 Task: Find connections with filter location Köniz with filter topic #jobwith filter profile language German with filter current company Vitra with filter school Thakur Institute of Management Studies and Research with filter industry Family Planning Centers with filter service category Nature Photography with filter keywords title Human Resources
Action: Mouse moved to (525, 78)
Screenshot: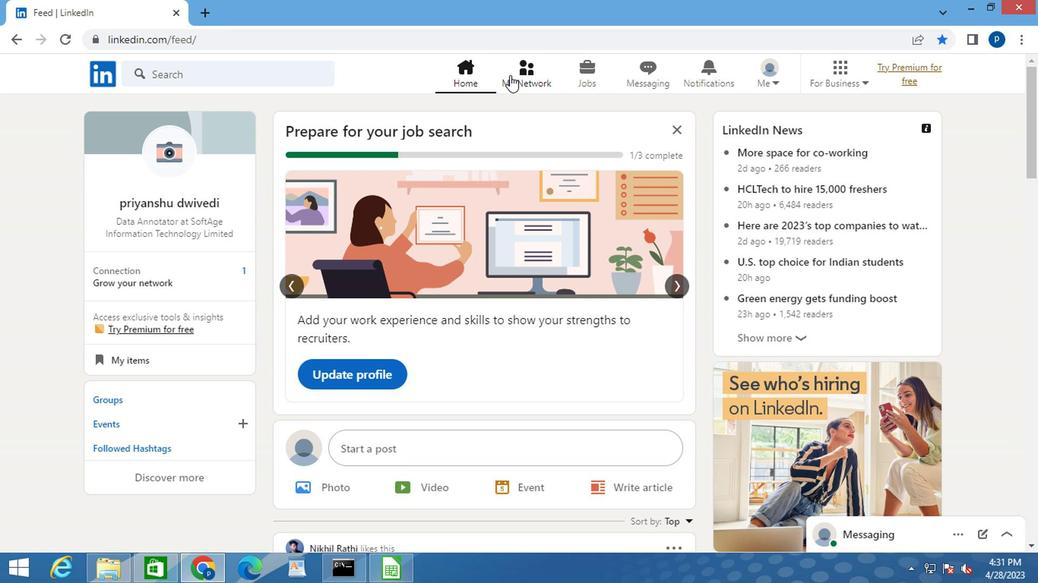 
Action: Mouse pressed left at (525, 78)
Screenshot: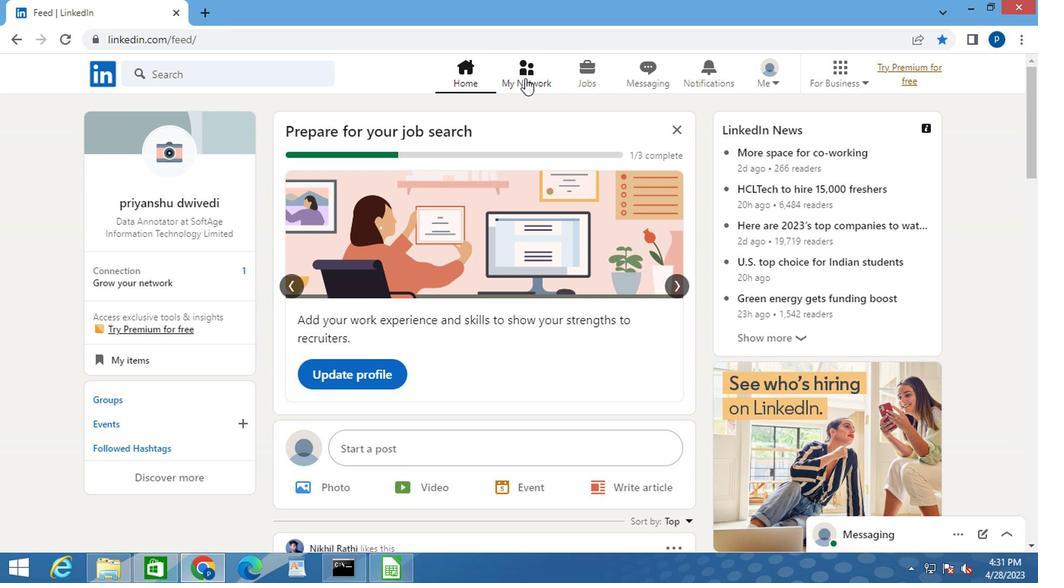 
Action: Mouse moved to (184, 154)
Screenshot: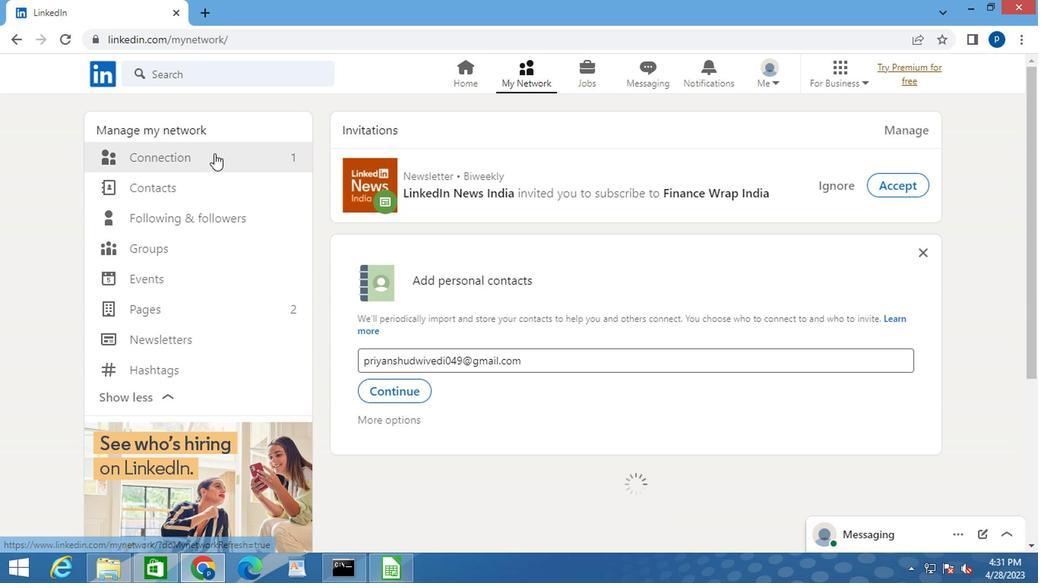 
Action: Mouse pressed left at (184, 154)
Screenshot: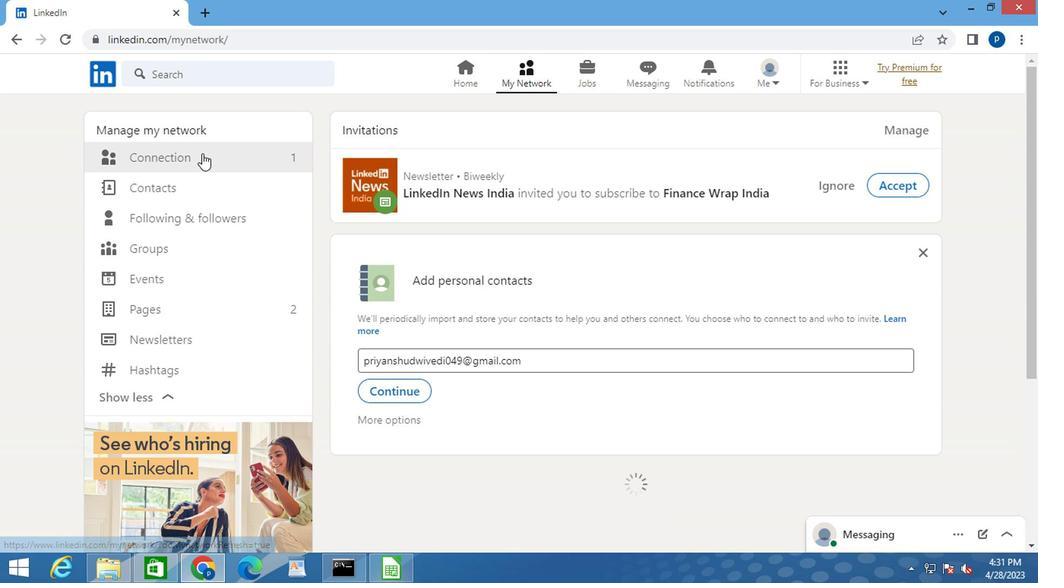 
Action: Mouse moved to (184, 160)
Screenshot: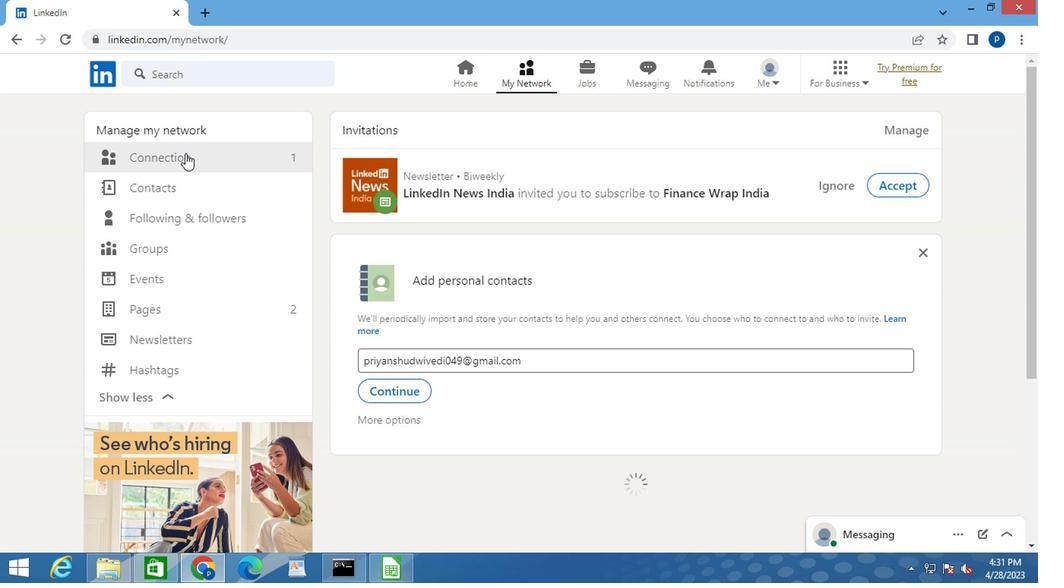 
Action: Mouse pressed left at (184, 160)
Screenshot: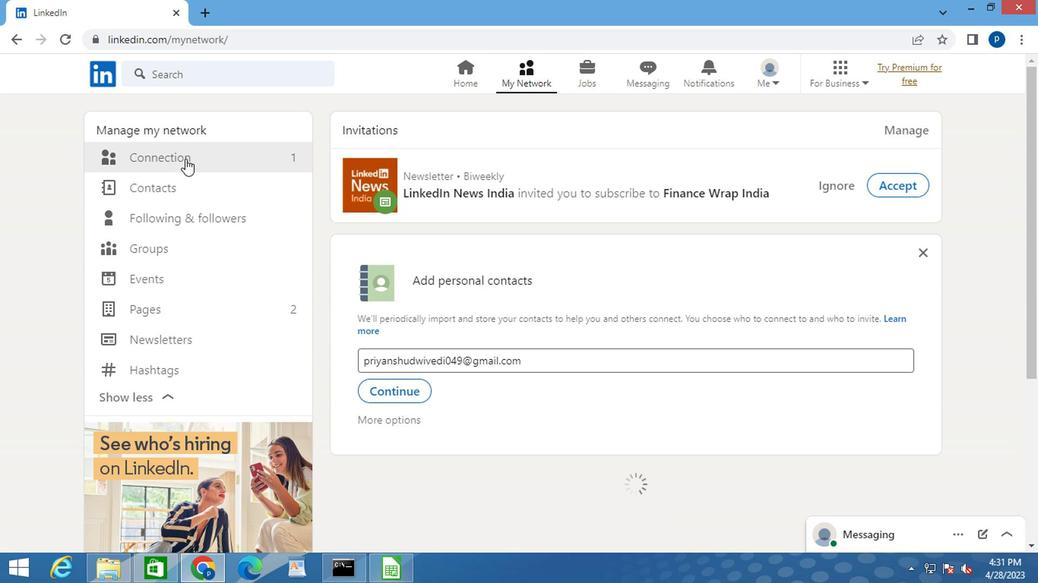 
Action: Mouse moved to (598, 158)
Screenshot: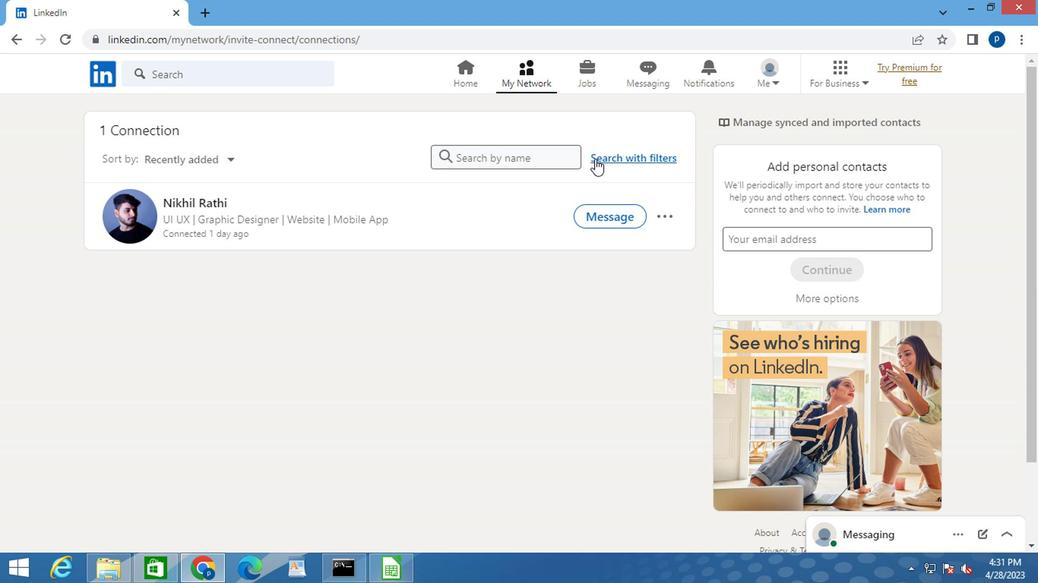 
Action: Mouse pressed left at (598, 158)
Screenshot: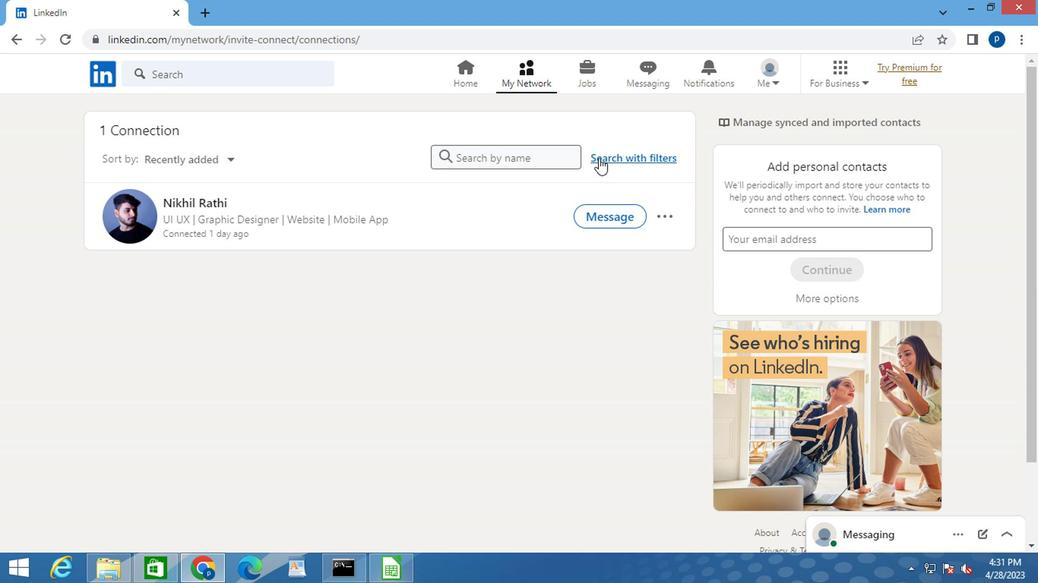 
Action: Mouse moved to (554, 115)
Screenshot: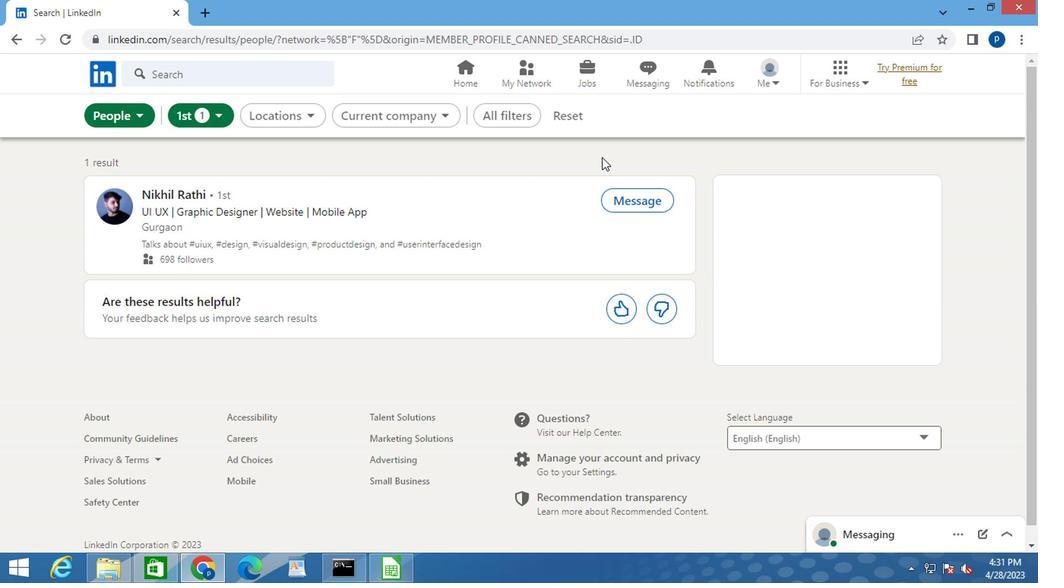
Action: Mouse pressed left at (554, 115)
Screenshot: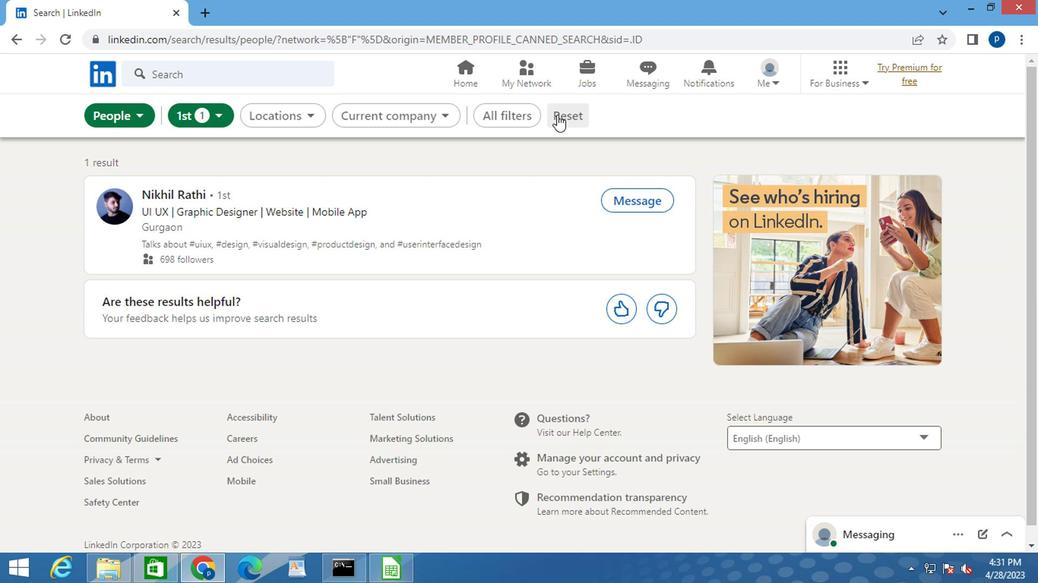 
Action: Mouse moved to (525, 117)
Screenshot: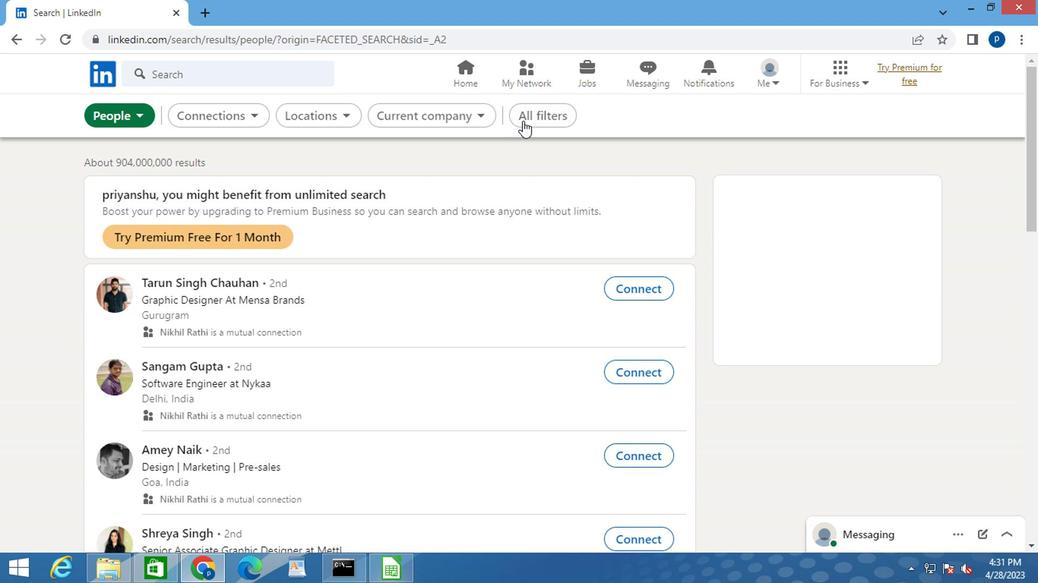
Action: Mouse pressed left at (525, 117)
Screenshot: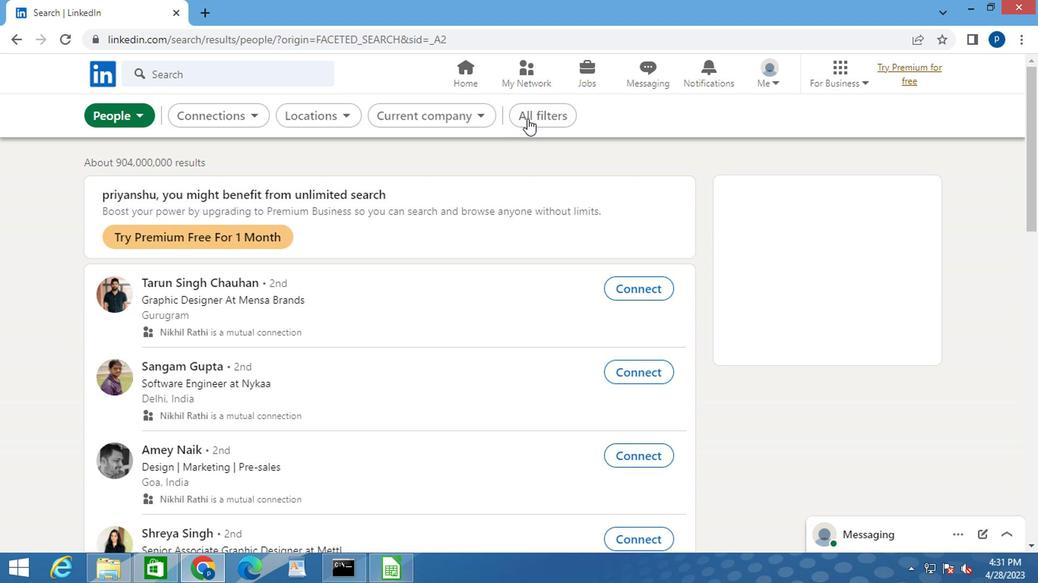 
Action: Mouse moved to (770, 377)
Screenshot: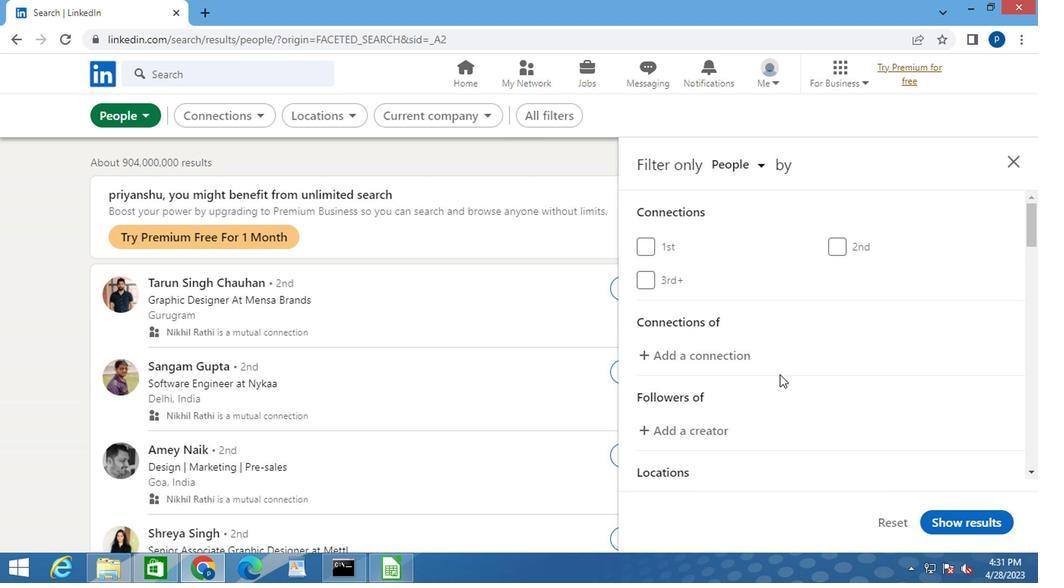 
Action: Mouse scrolled (770, 376) with delta (0, 0)
Screenshot: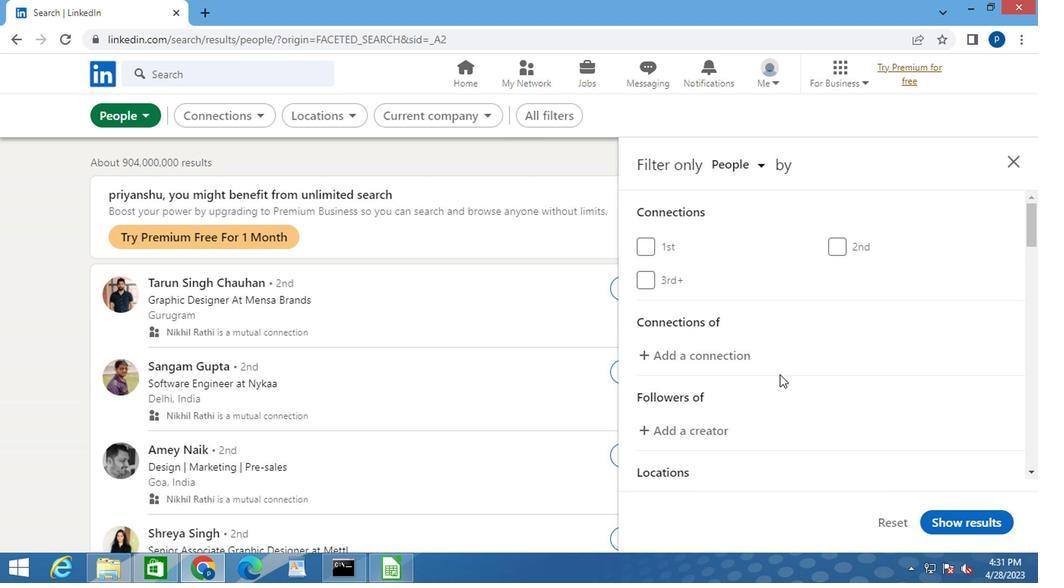 
Action: Mouse moved to (767, 379)
Screenshot: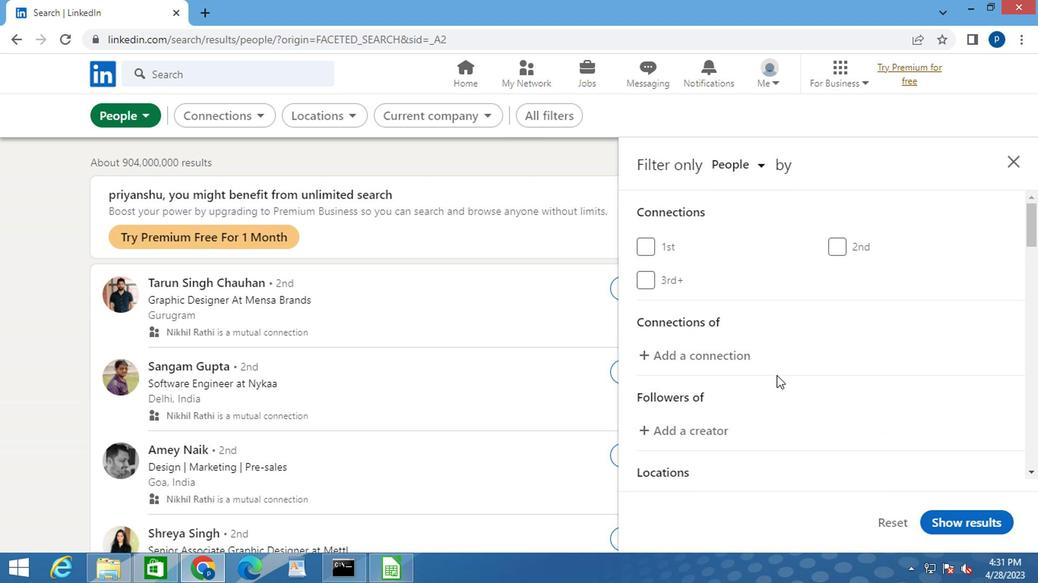 
Action: Mouse scrolled (767, 377) with delta (0, -1)
Screenshot: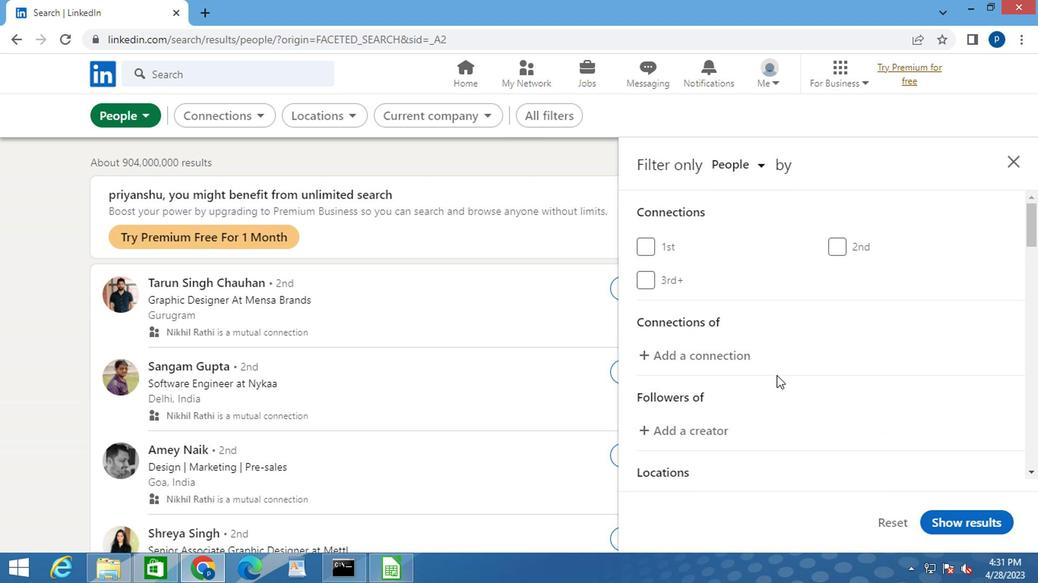
Action: Mouse moved to (871, 421)
Screenshot: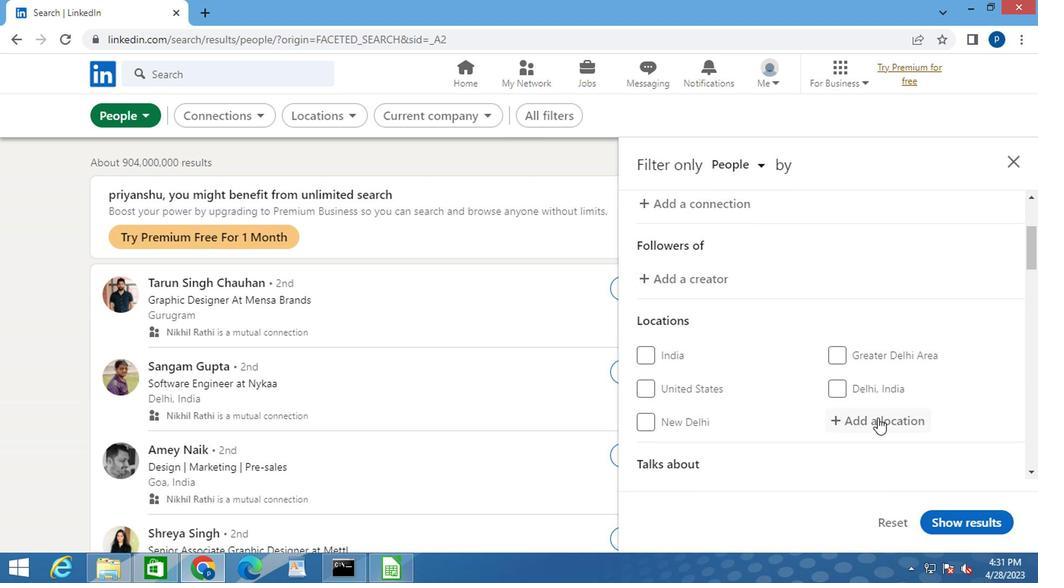 
Action: Mouse pressed left at (871, 421)
Screenshot: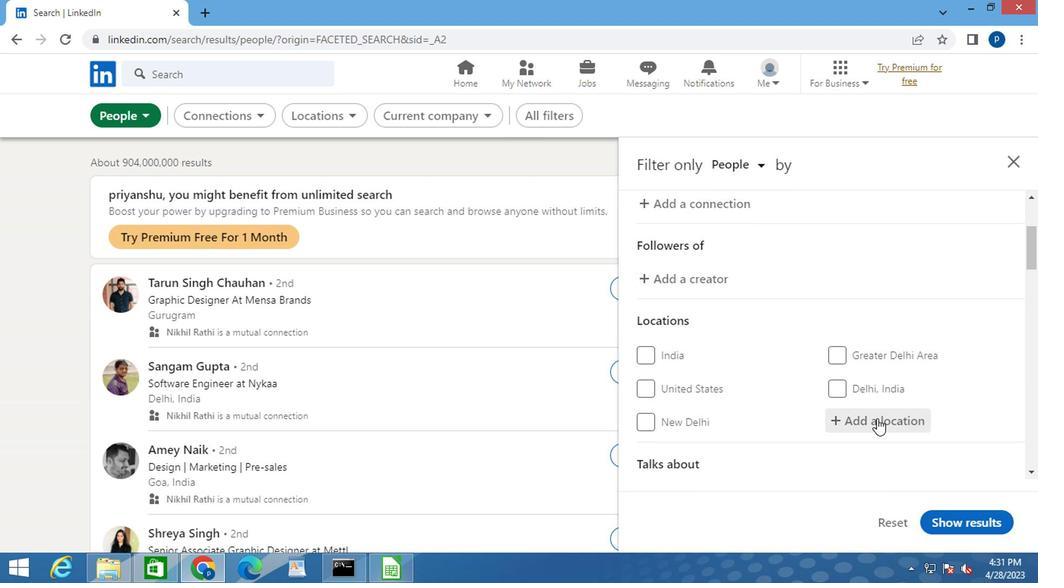 
Action: Key pressed k<Key.caps_lock>oniz
Screenshot: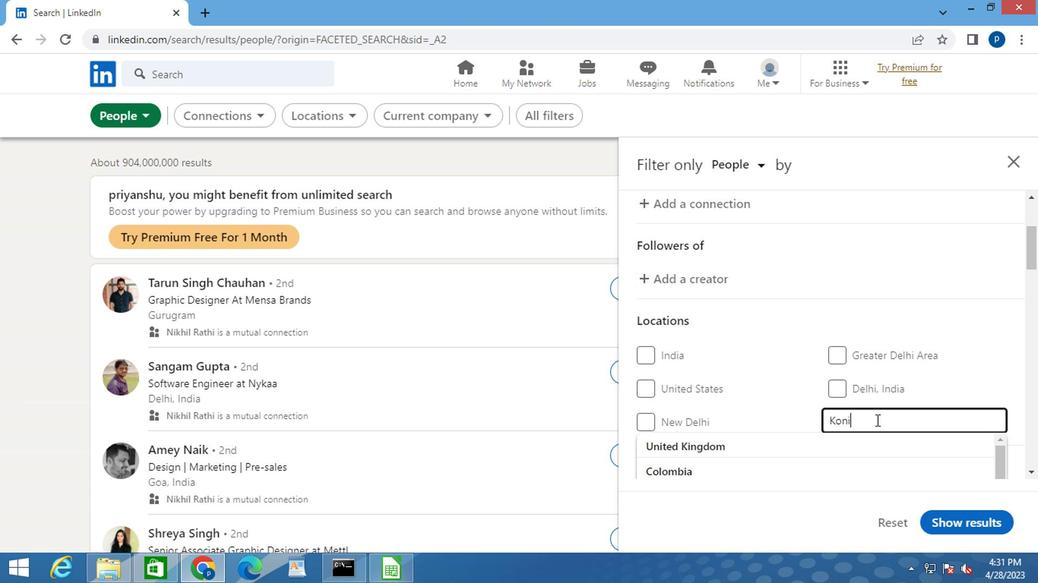 
Action: Mouse moved to (734, 448)
Screenshot: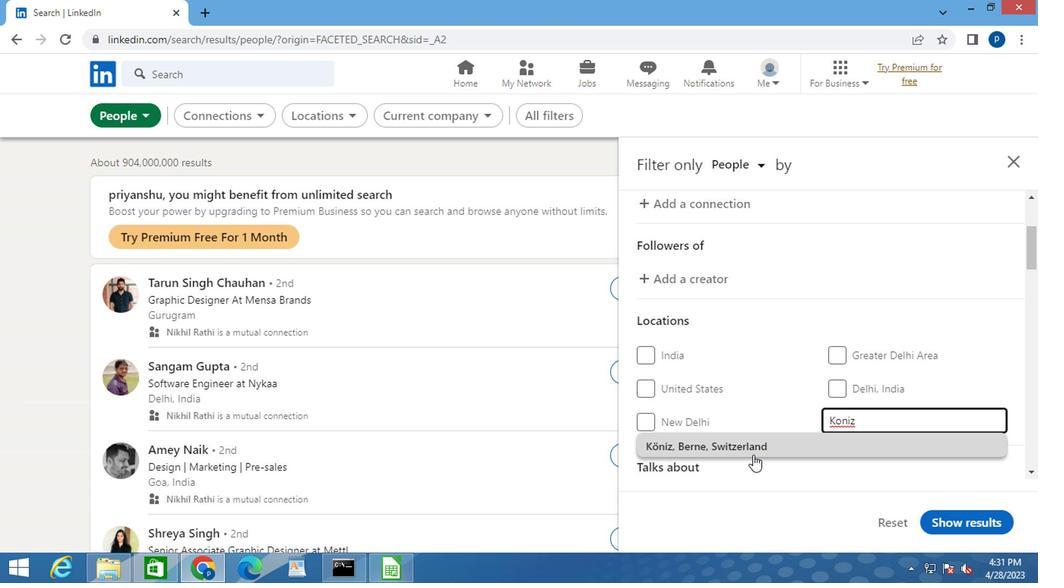 
Action: Mouse pressed left at (734, 448)
Screenshot: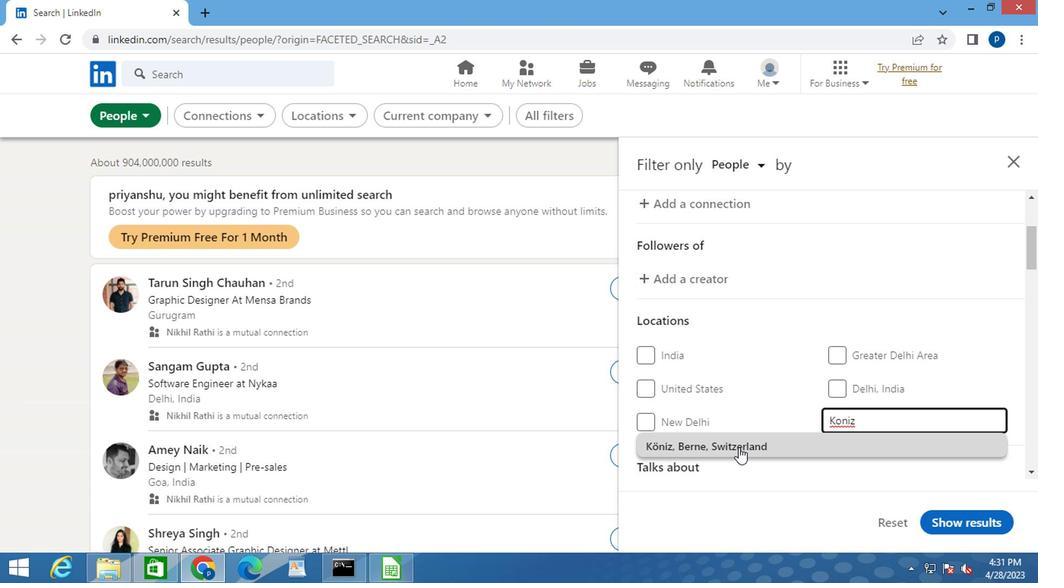 
Action: Mouse moved to (740, 429)
Screenshot: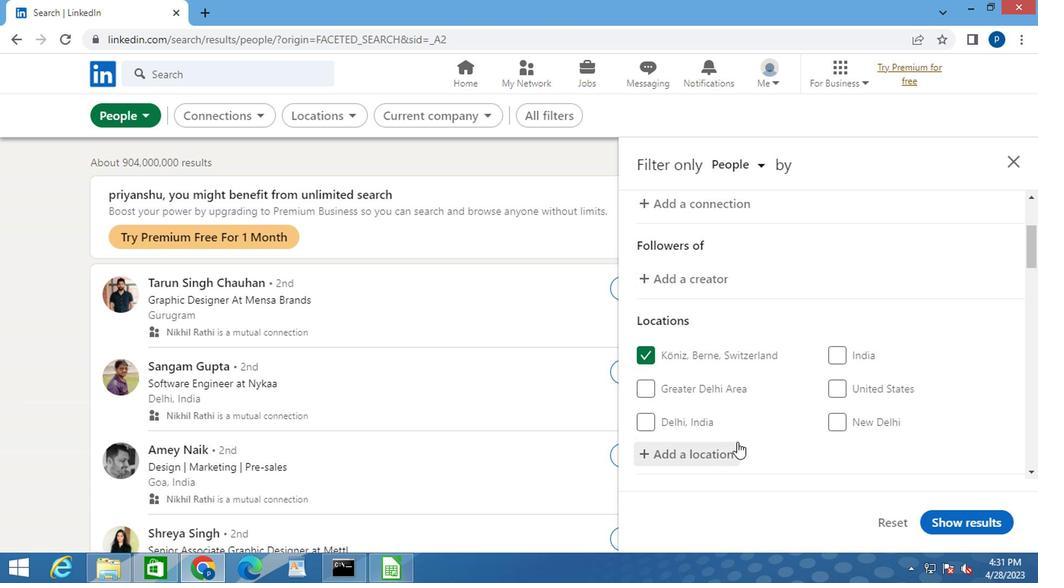 
Action: Mouse scrolled (740, 429) with delta (0, 0)
Screenshot: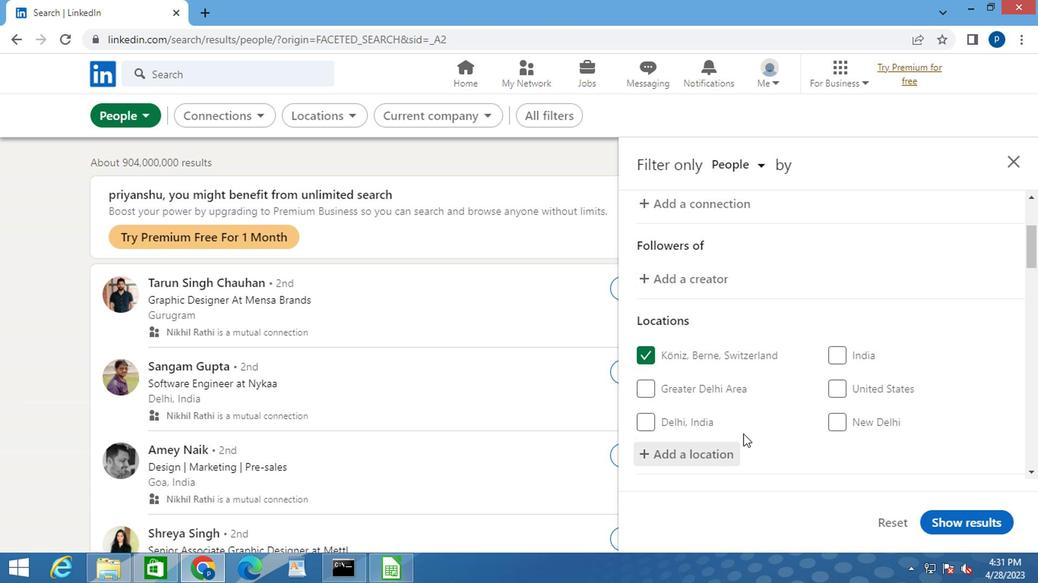 
Action: Mouse scrolled (740, 429) with delta (0, 0)
Screenshot: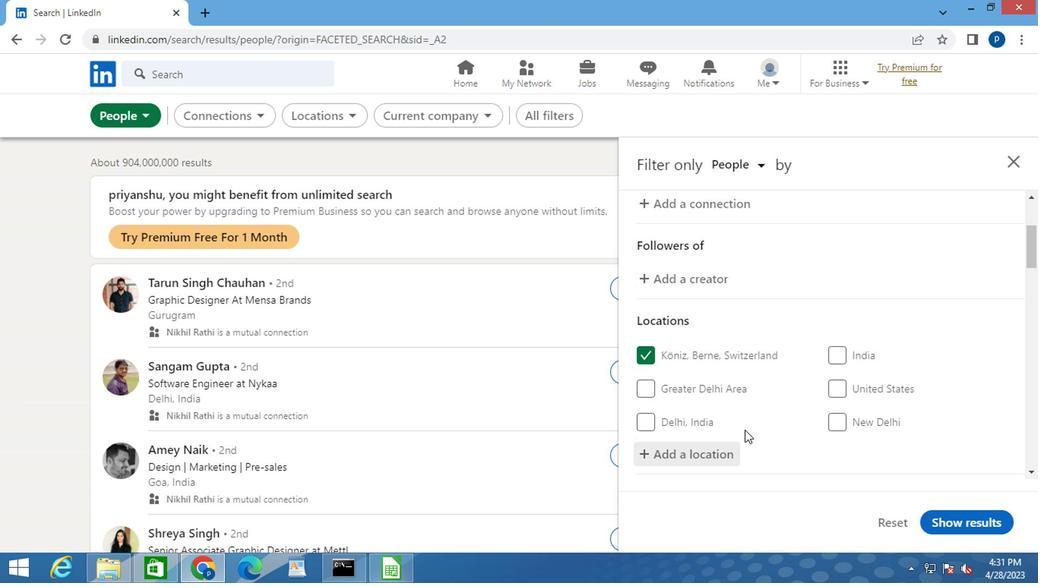 
Action: Mouse moved to (838, 450)
Screenshot: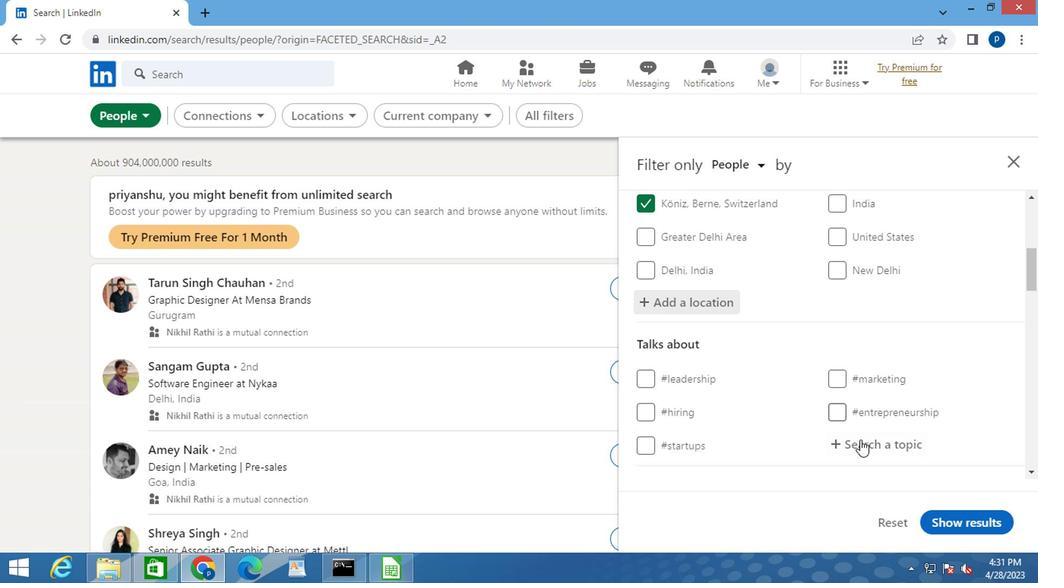 
Action: Mouse pressed left at (838, 450)
Screenshot: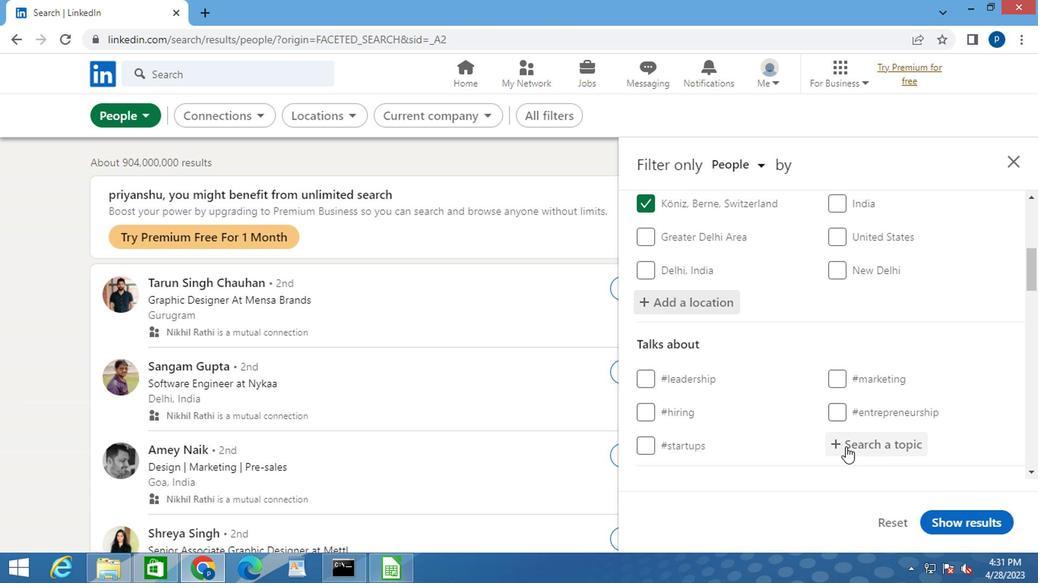 
Action: Key pressed <Key.shift>#JOB
Screenshot: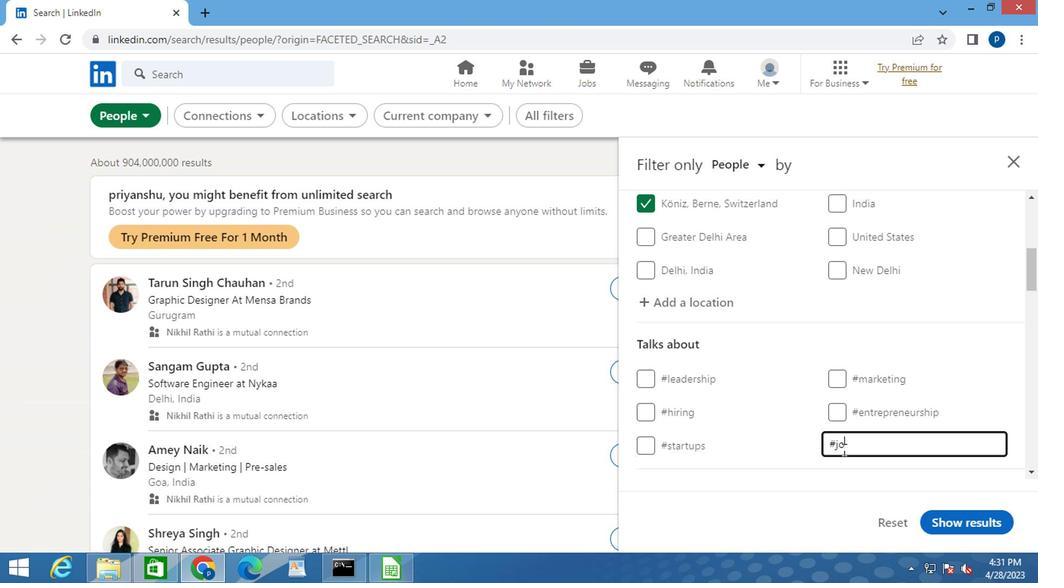 
Action: Mouse moved to (803, 439)
Screenshot: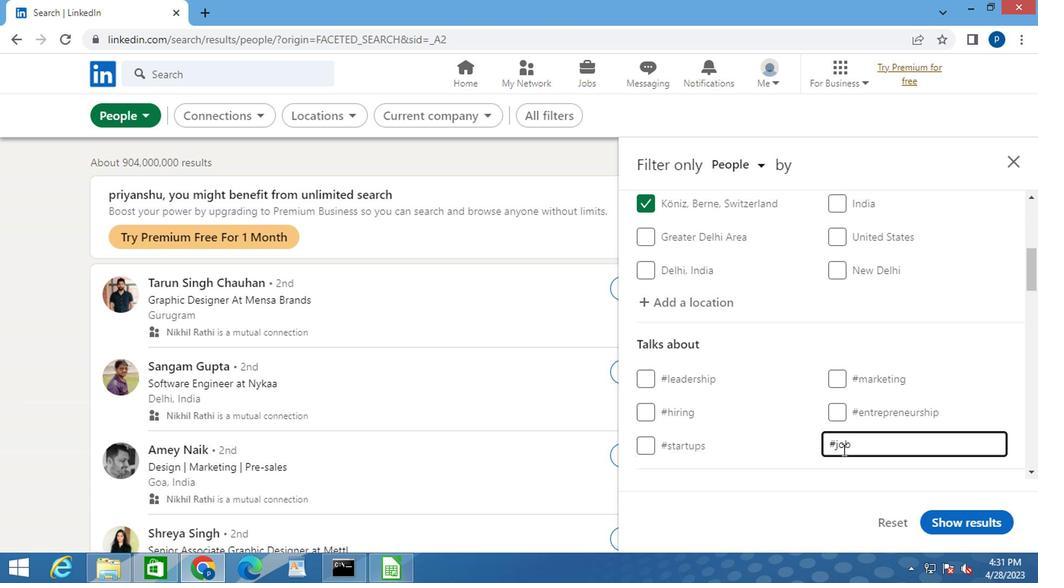 
Action: Mouse scrolled (803, 437) with delta (0, -1)
Screenshot: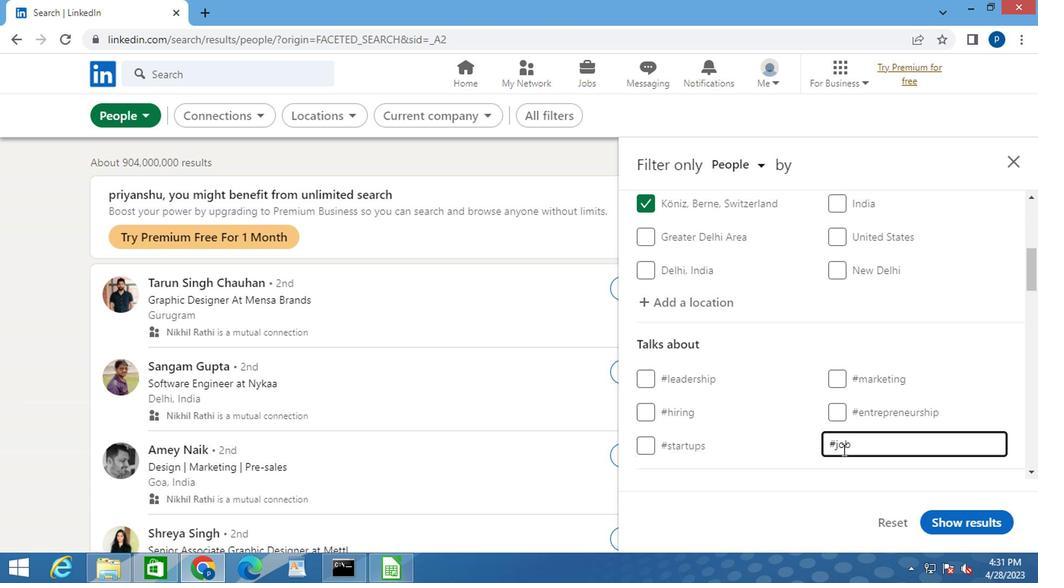 
Action: Mouse moved to (797, 435)
Screenshot: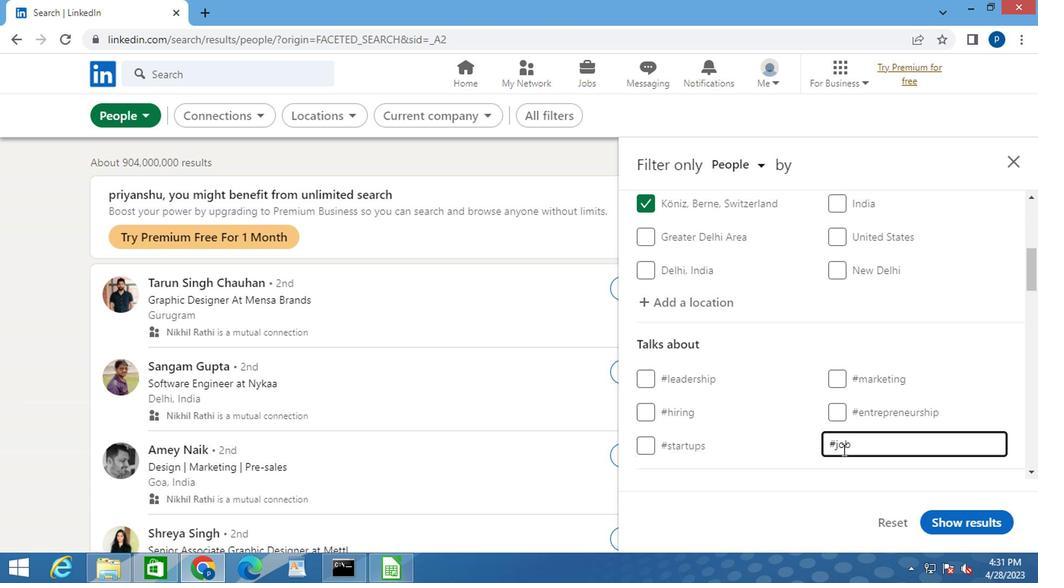 
Action: Mouse scrolled (797, 435) with delta (0, 0)
Screenshot: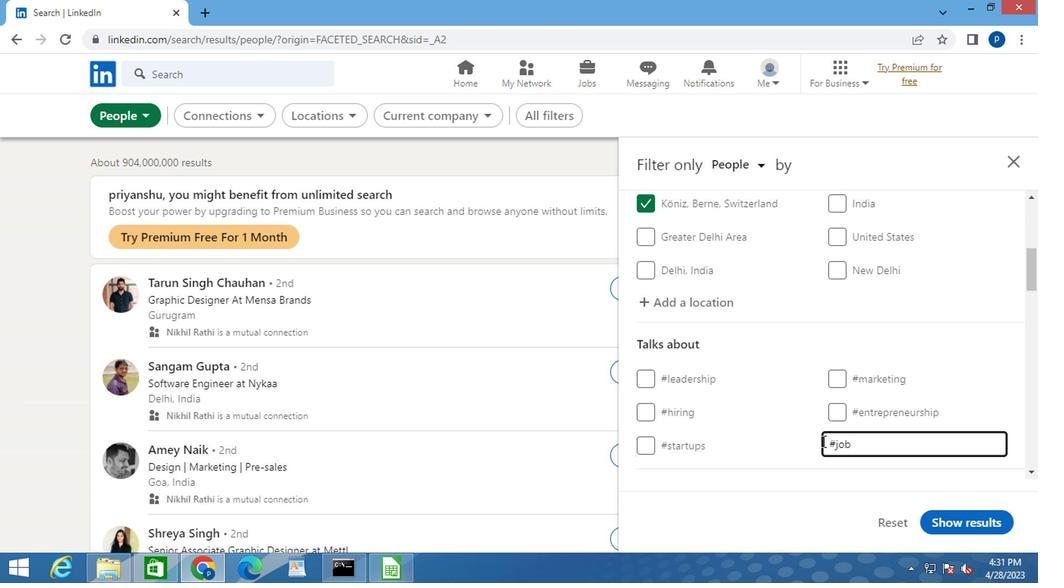 
Action: Mouse moved to (795, 435)
Screenshot: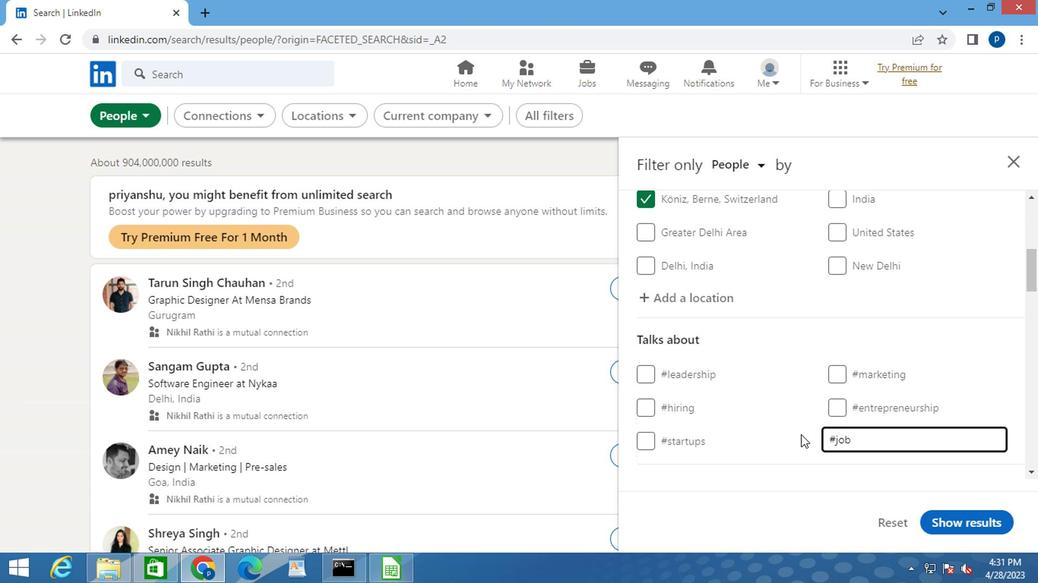 
Action: Mouse scrolled (795, 434) with delta (0, -1)
Screenshot: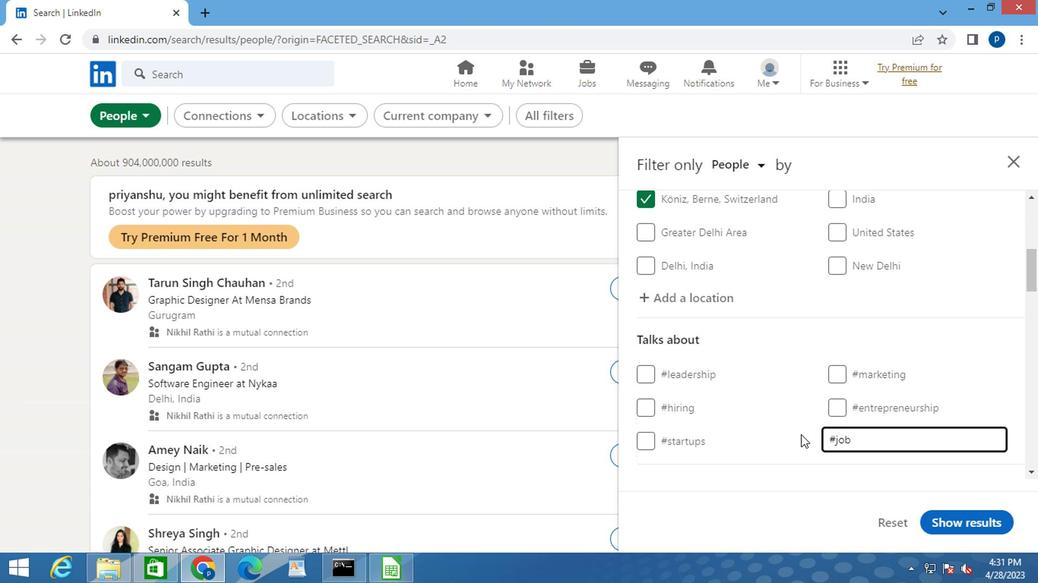 
Action: Mouse moved to (781, 413)
Screenshot: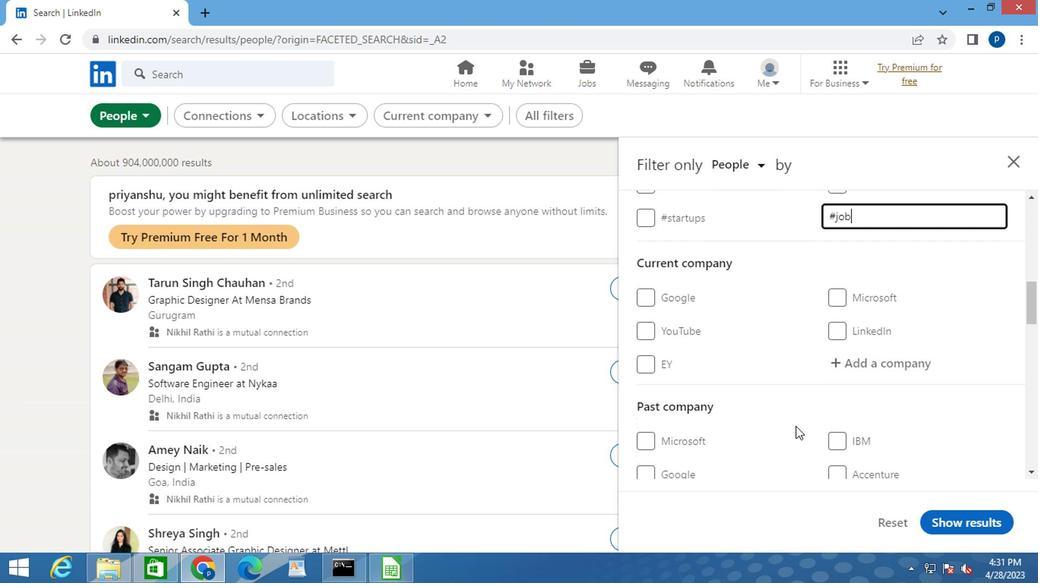 
Action: Mouse scrolled (781, 412) with delta (0, 0)
Screenshot: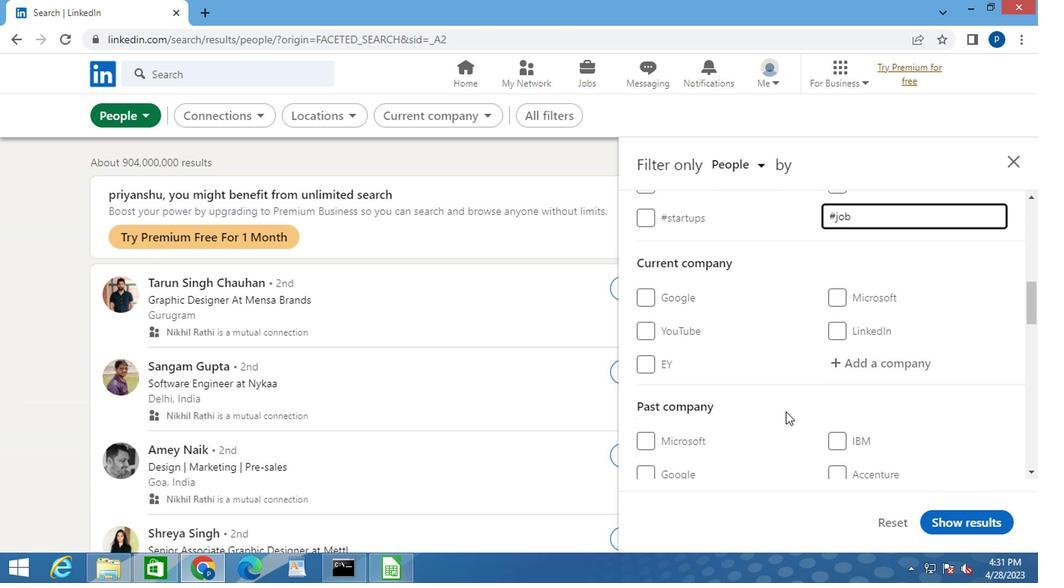 
Action: Mouse scrolled (781, 412) with delta (0, 0)
Screenshot: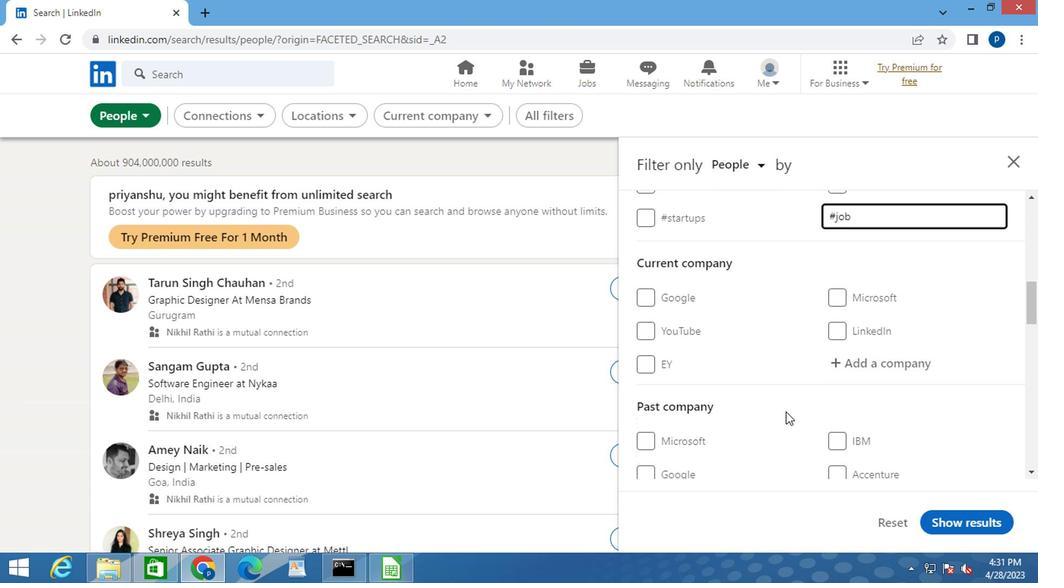 
Action: Mouse moved to (780, 410)
Screenshot: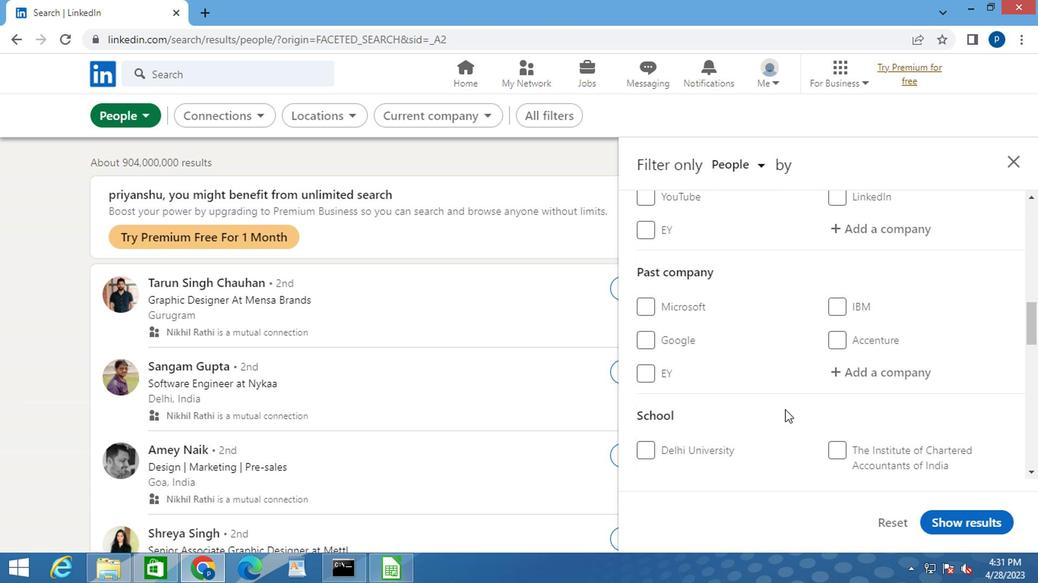 
Action: Mouse scrolled (780, 409) with delta (0, -1)
Screenshot: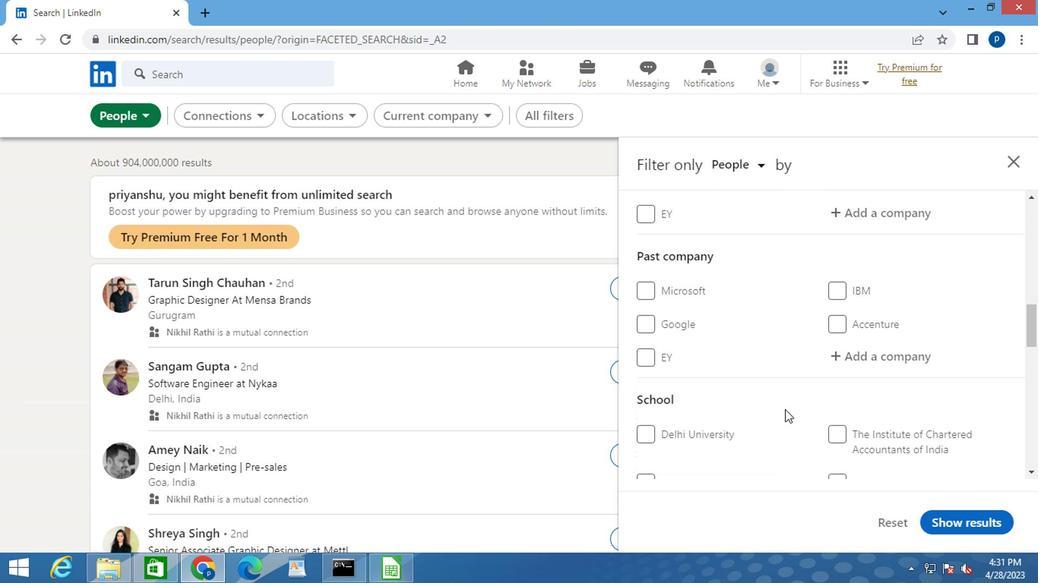 
Action: Mouse moved to (779, 410)
Screenshot: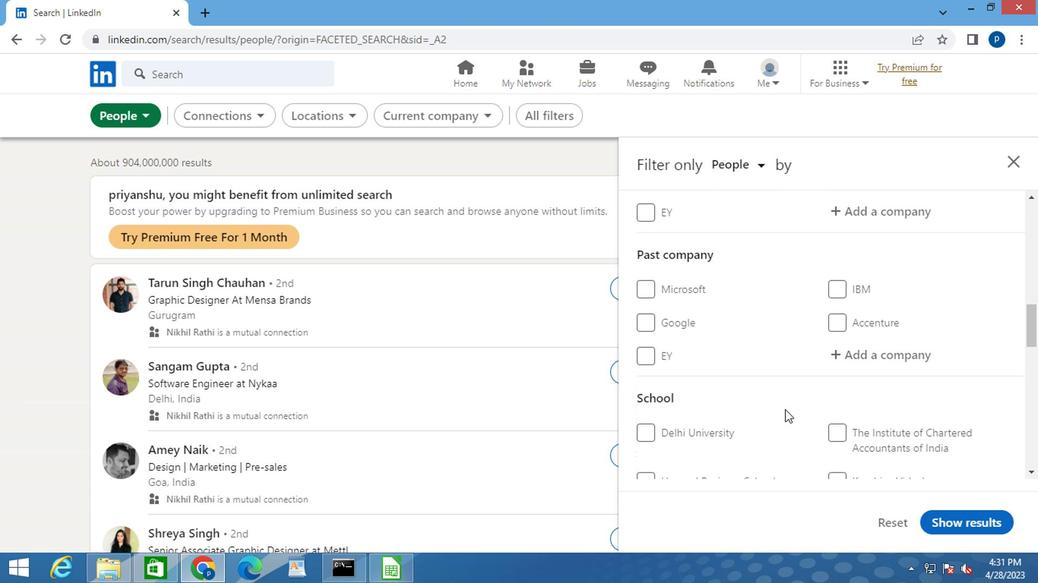 
Action: Mouse scrolled (779, 409) with delta (0, -1)
Screenshot: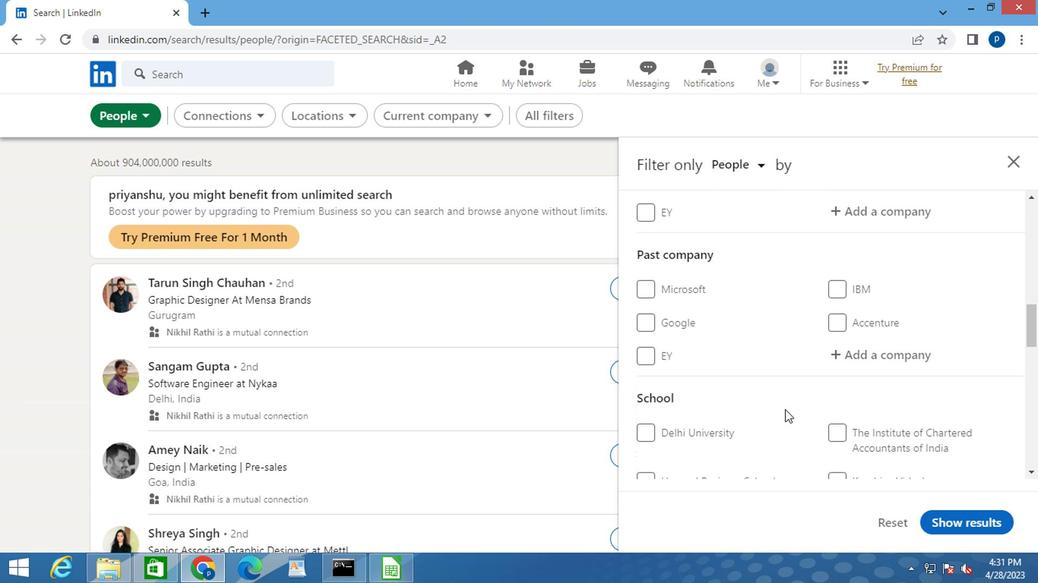 
Action: Mouse moved to (749, 401)
Screenshot: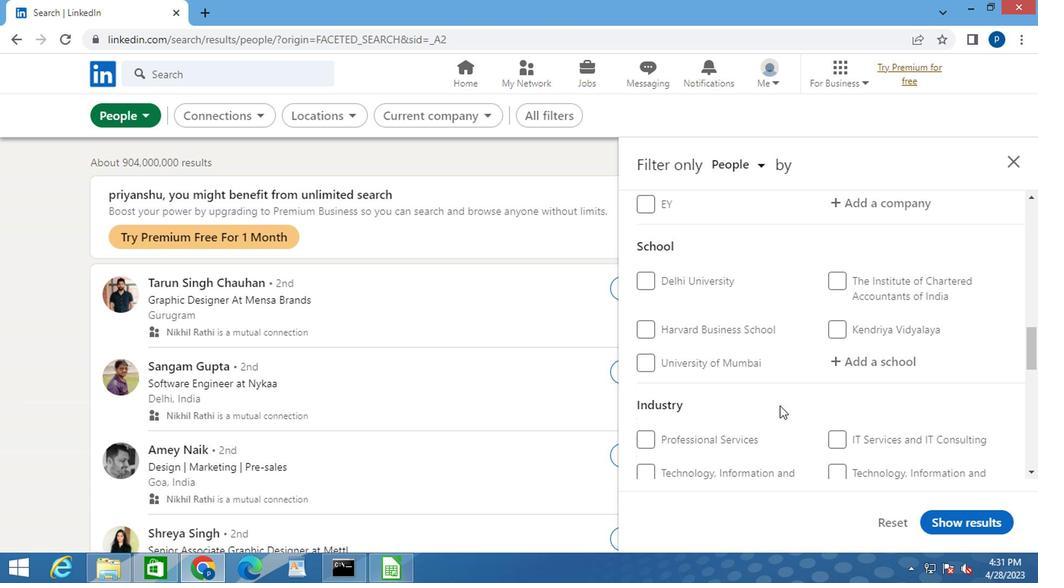 
Action: Mouse scrolled (749, 400) with delta (0, -1)
Screenshot: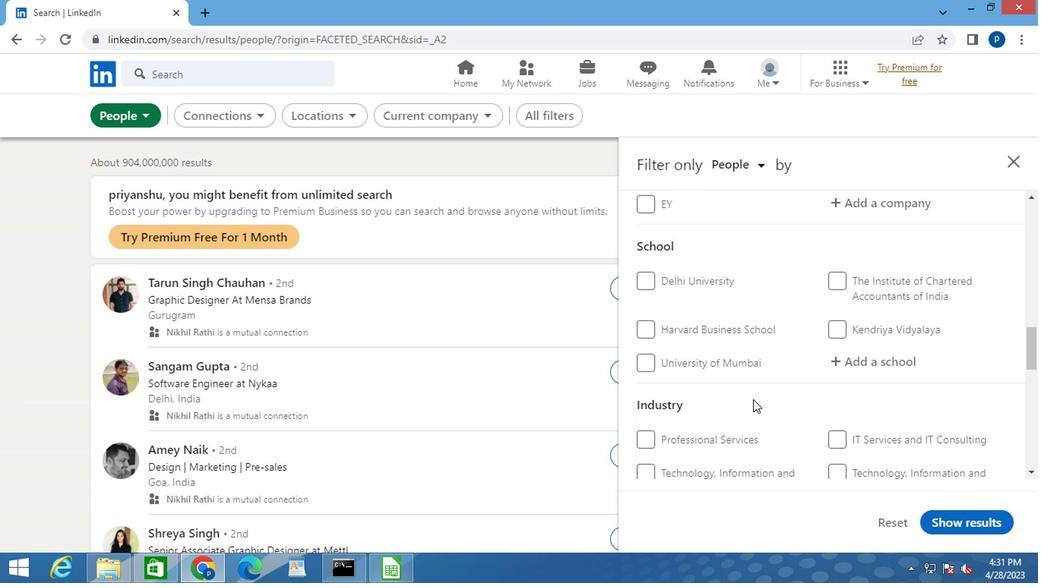 
Action: Mouse moved to (742, 392)
Screenshot: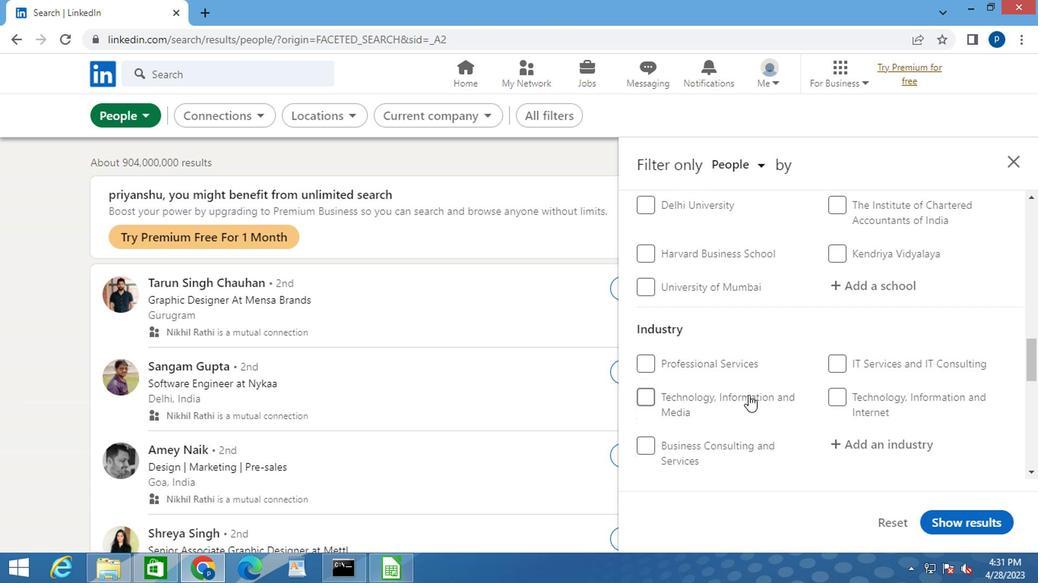 
Action: Mouse scrolled (742, 390) with delta (0, -1)
Screenshot: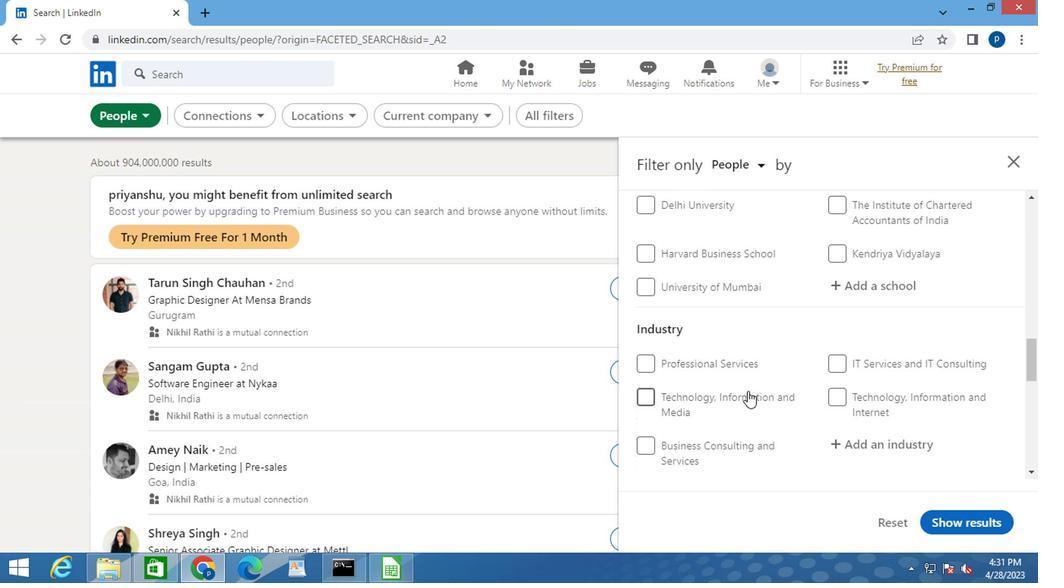 
Action: Mouse scrolled (742, 390) with delta (0, -1)
Screenshot: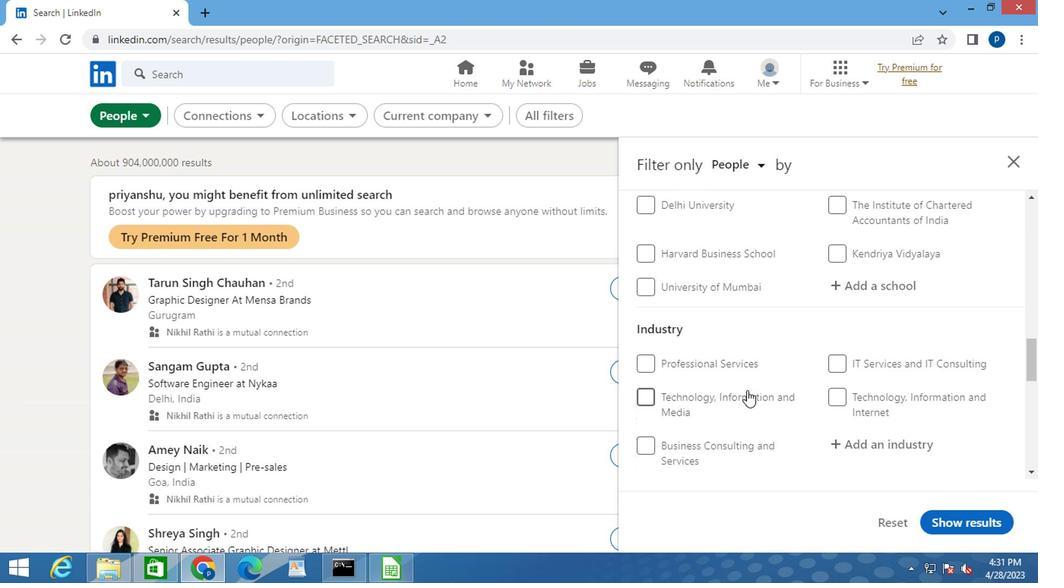 
Action: Mouse moved to (649, 448)
Screenshot: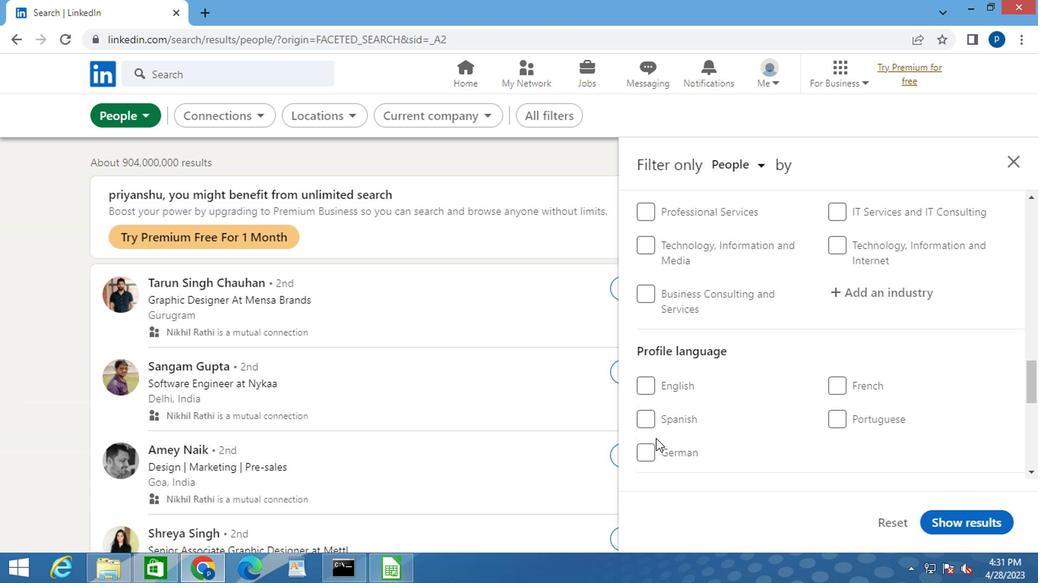 
Action: Mouse pressed left at (649, 448)
Screenshot: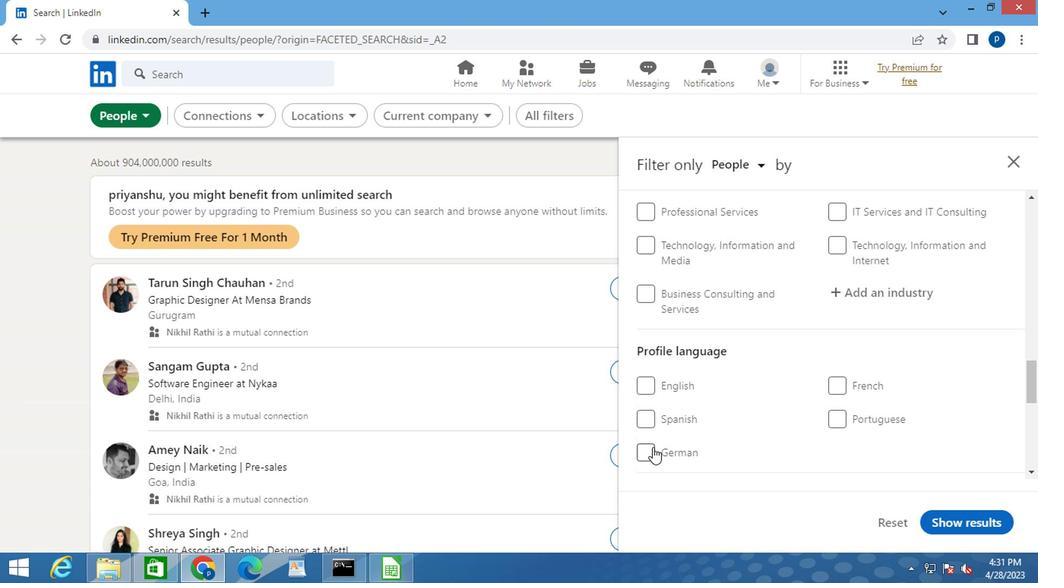 
Action: Mouse moved to (778, 403)
Screenshot: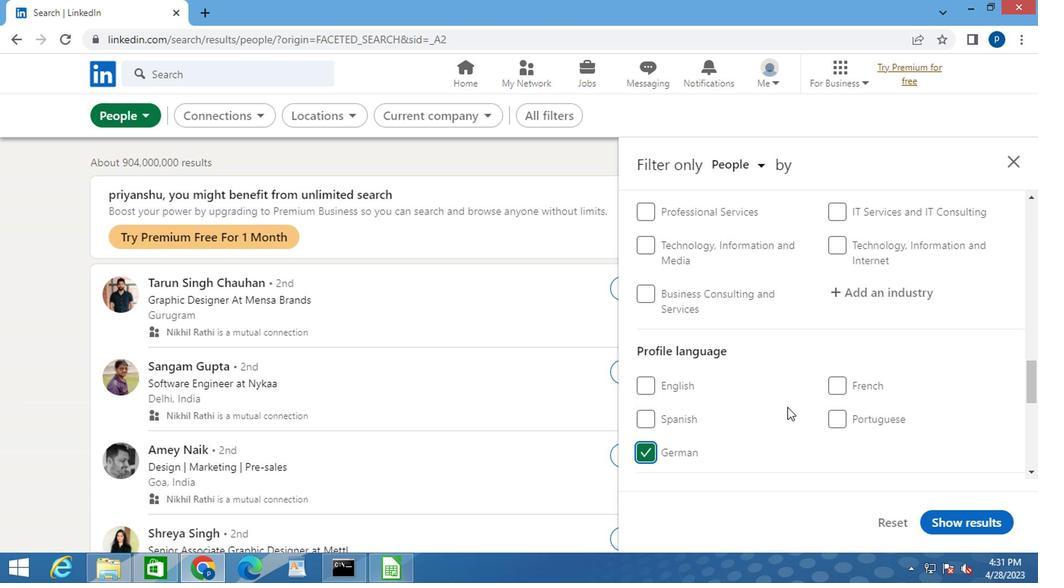 
Action: Mouse scrolled (778, 405) with delta (0, 1)
Screenshot: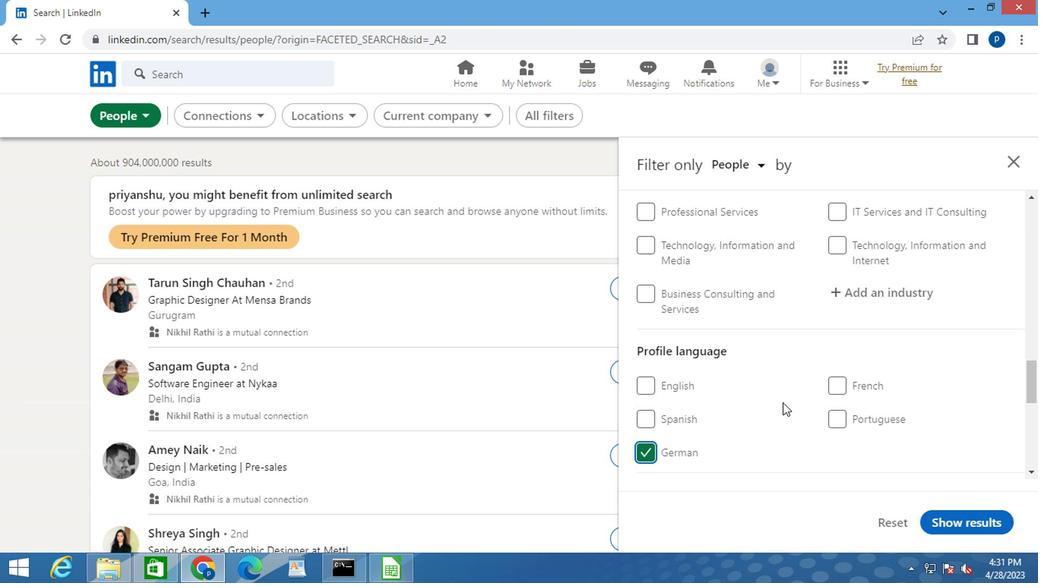 
Action: Mouse moved to (775, 403)
Screenshot: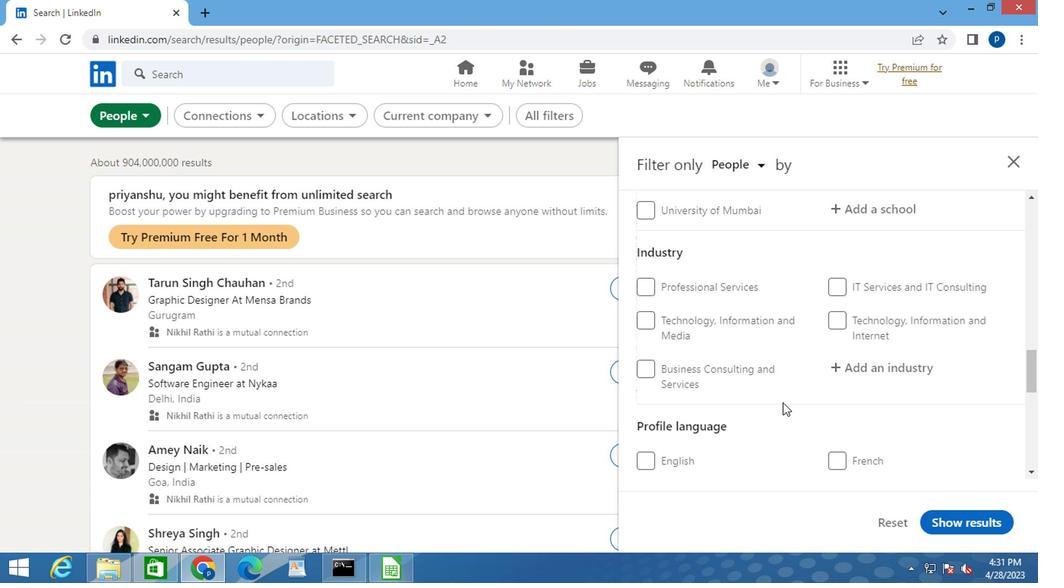 
Action: Mouse scrolled (775, 403) with delta (0, 0)
Screenshot: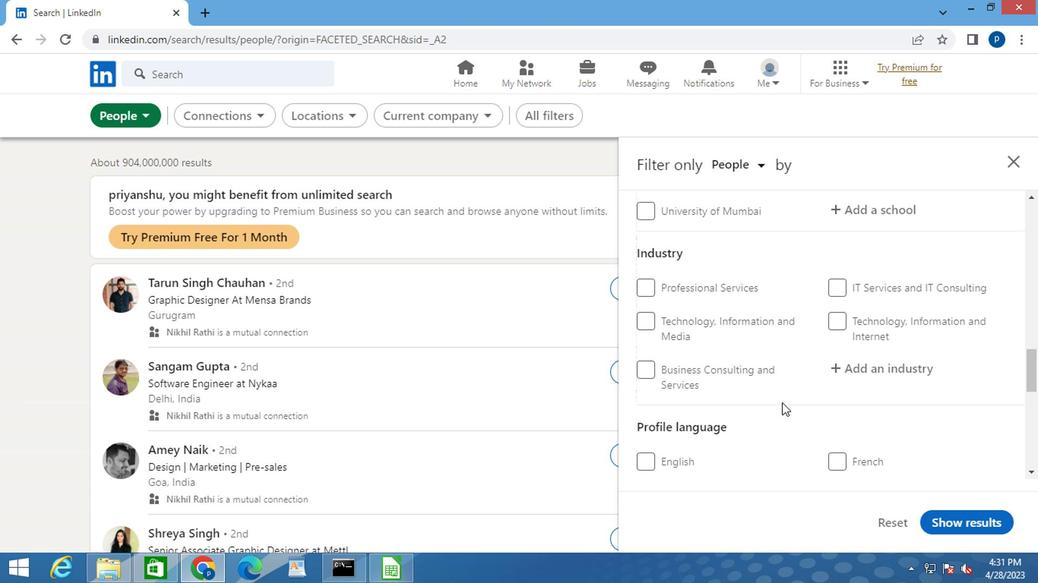 
Action: Mouse moved to (774, 403)
Screenshot: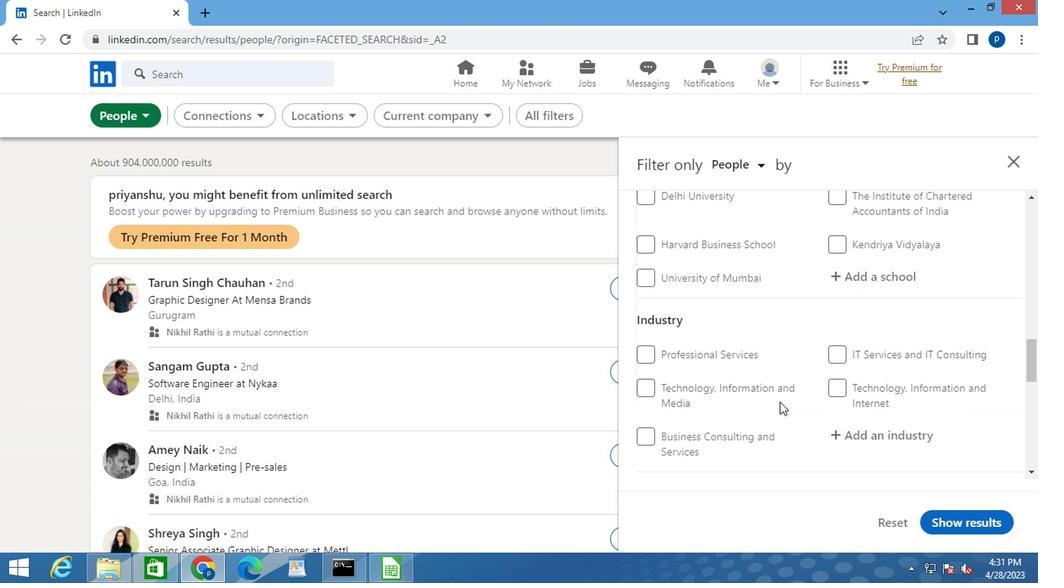 
Action: Mouse scrolled (774, 403) with delta (0, 0)
Screenshot: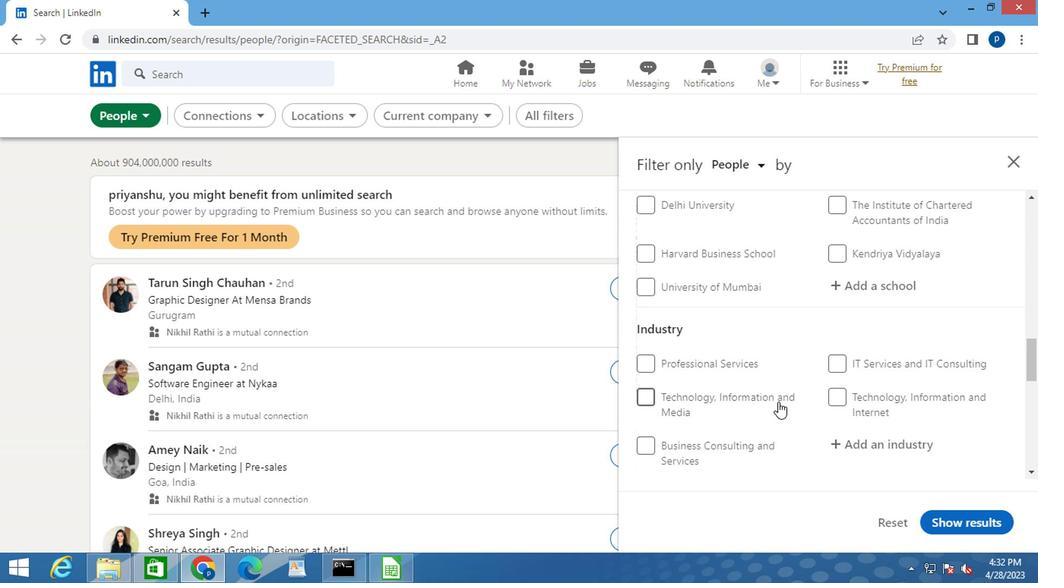 
Action: Mouse scrolled (774, 403) with delta (0, 0)
Screenshot: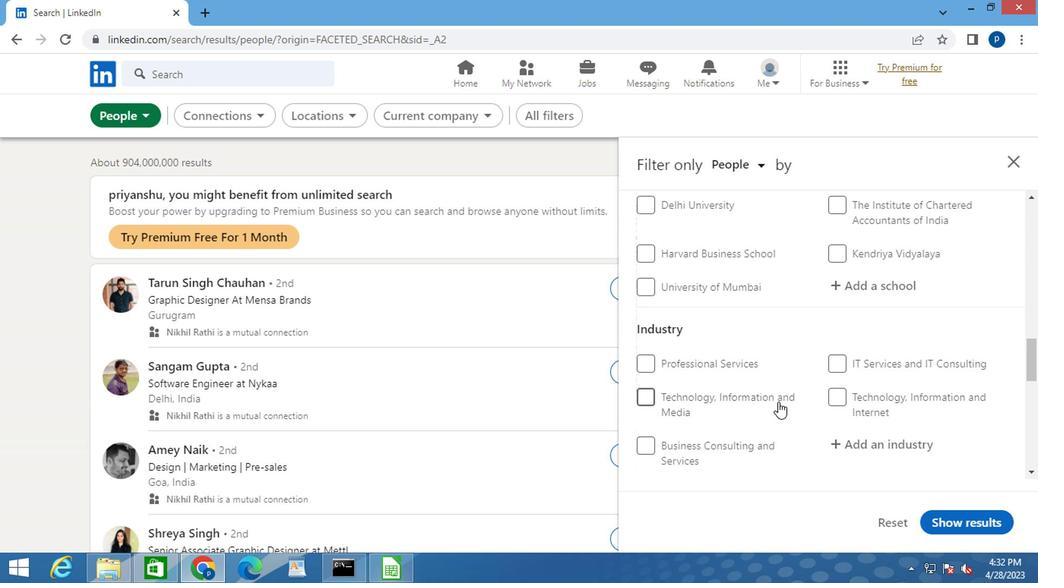 
Action: Mouse scrolled (774, 403) with delta (0, 0)
Screenshot: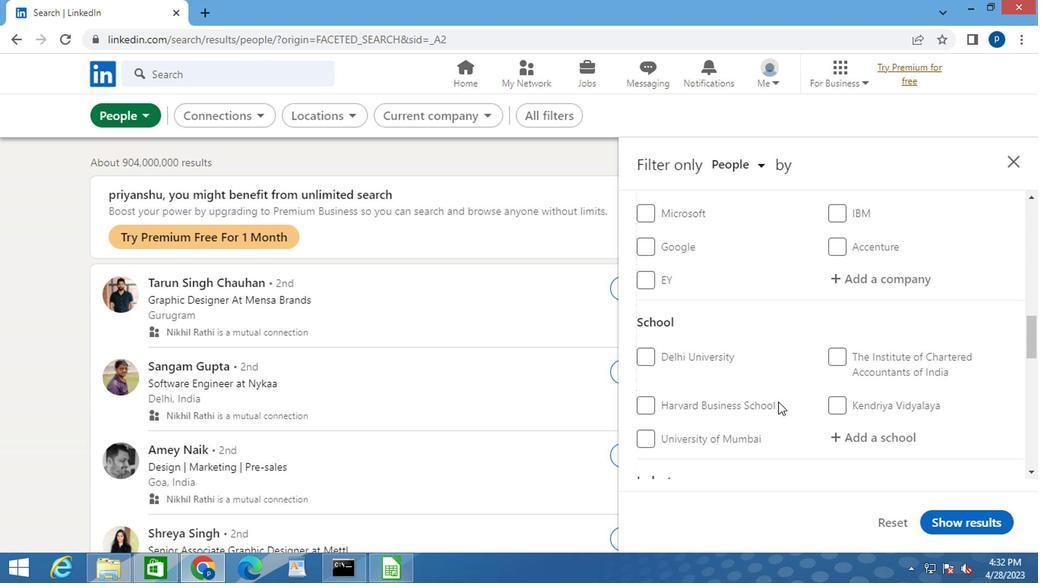 
Action: Mouse scrolled (774, 403) with delta (0, 0)
Screenshot: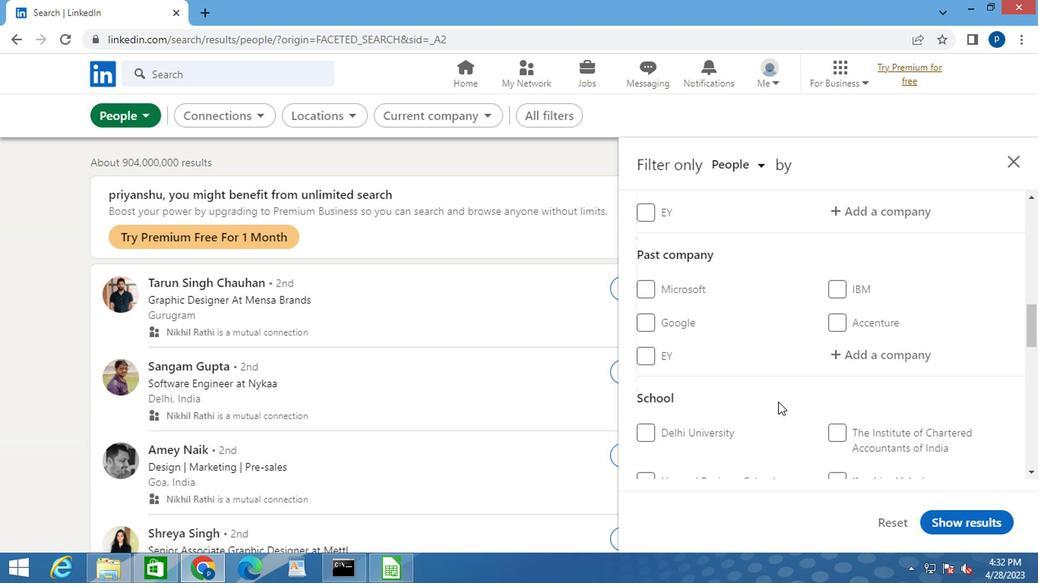 
Action: Mouse scrolled (774, 403) with delta (0, 0)
Screenshot: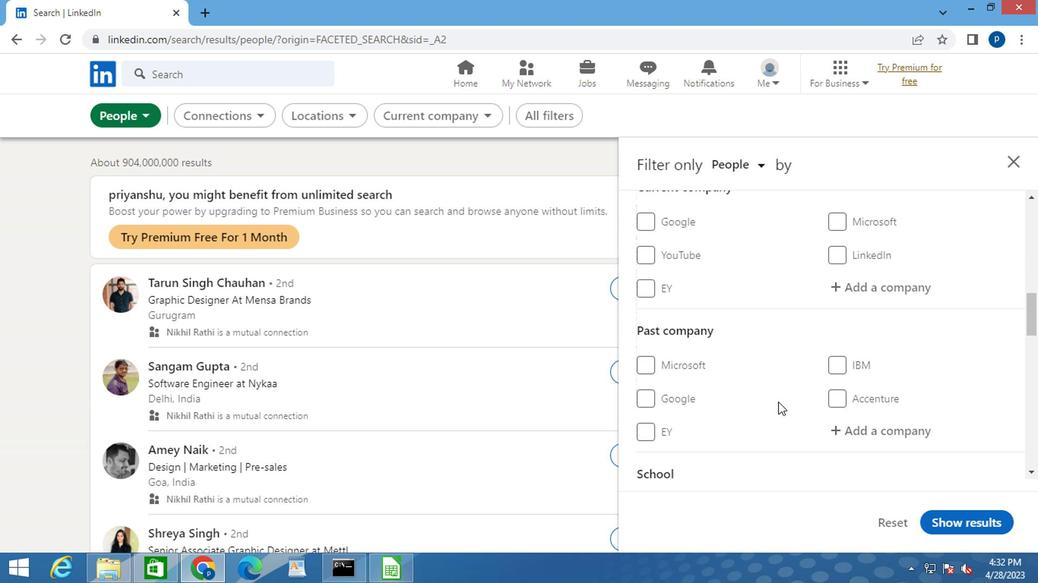 
Action: Mouse moved to (837, 364)
Screenshot: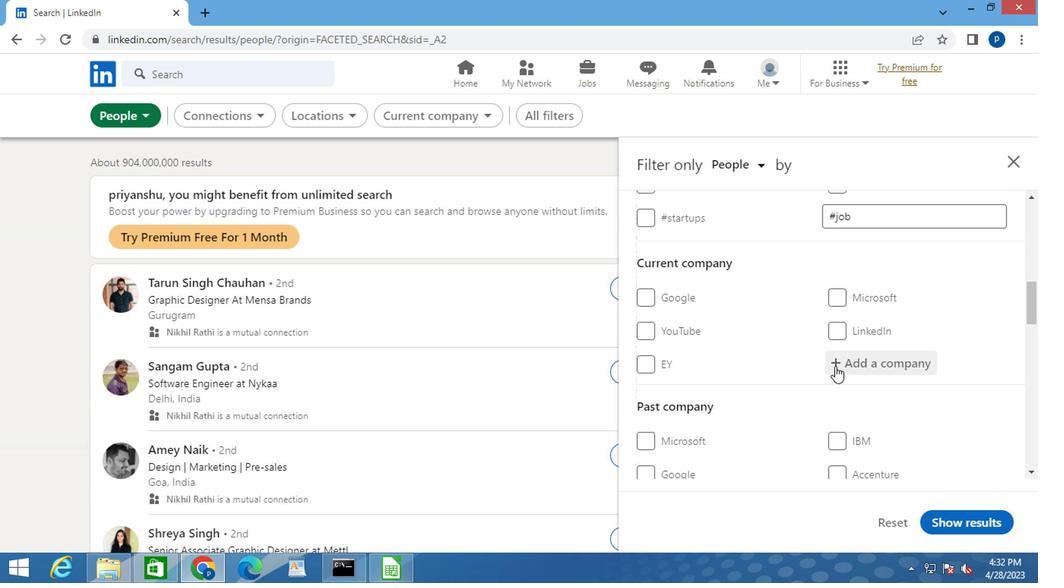 
Action: Mouse pressed left at (837, 364)
Screenshot: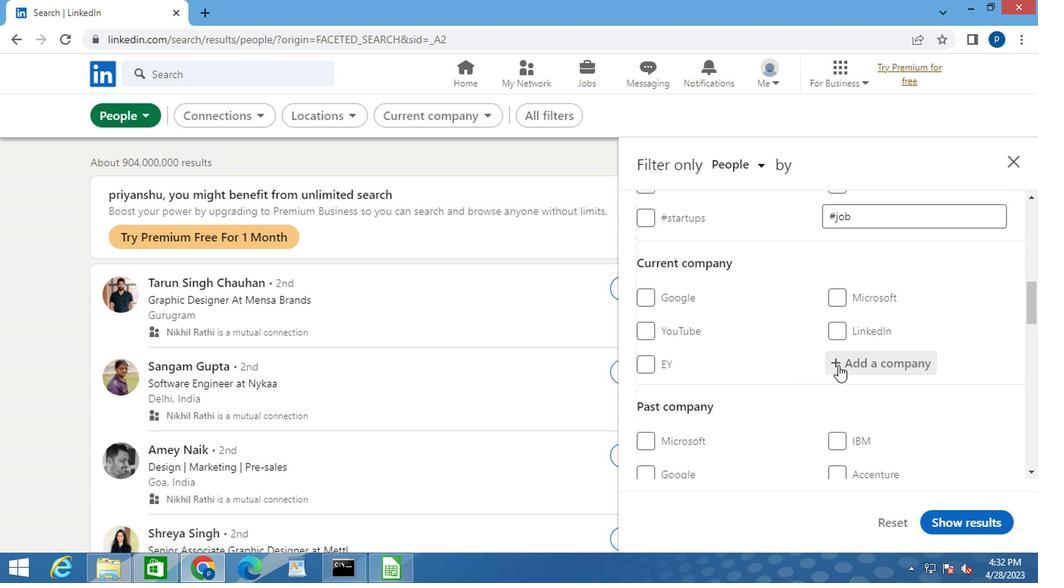 
Action: Key pressed <Key.caps_lock>V<Key.caps_lock>ITRA
Screenshot: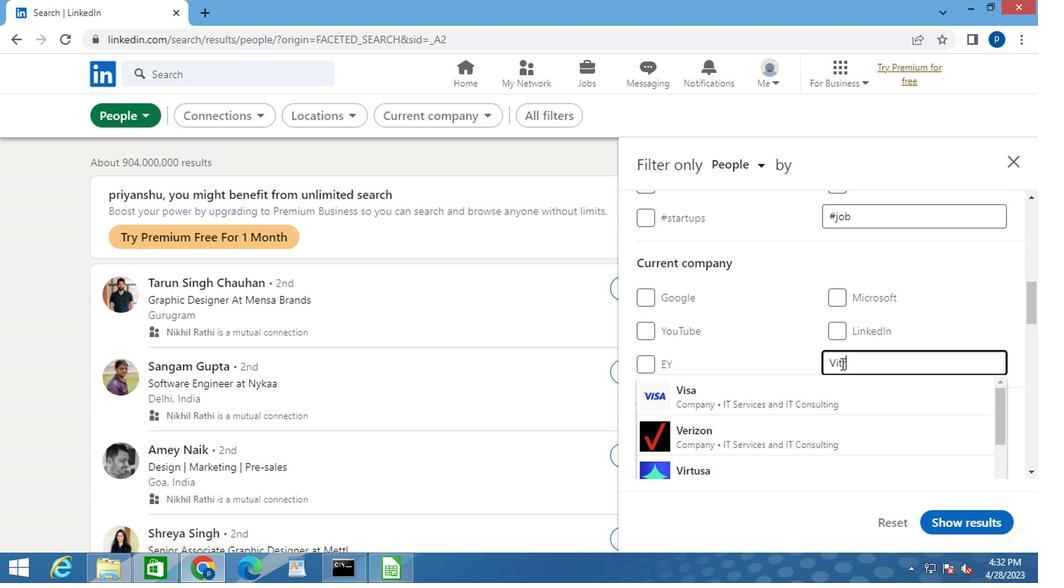 
Action: Mouse moved to (696, 392)
Screenshot: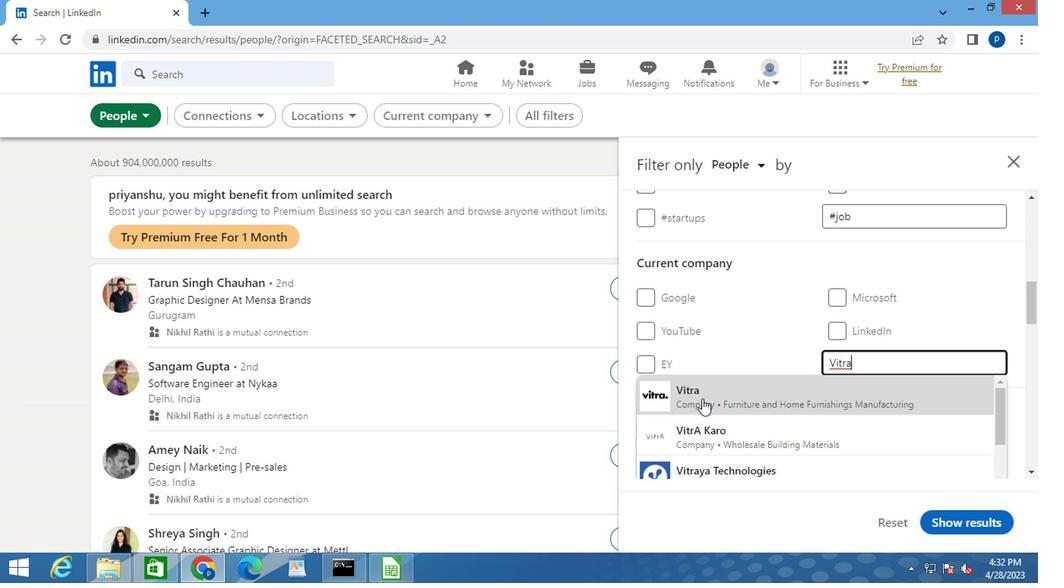 
Action: Mouse pressed left at (696, 392)
Screenshot: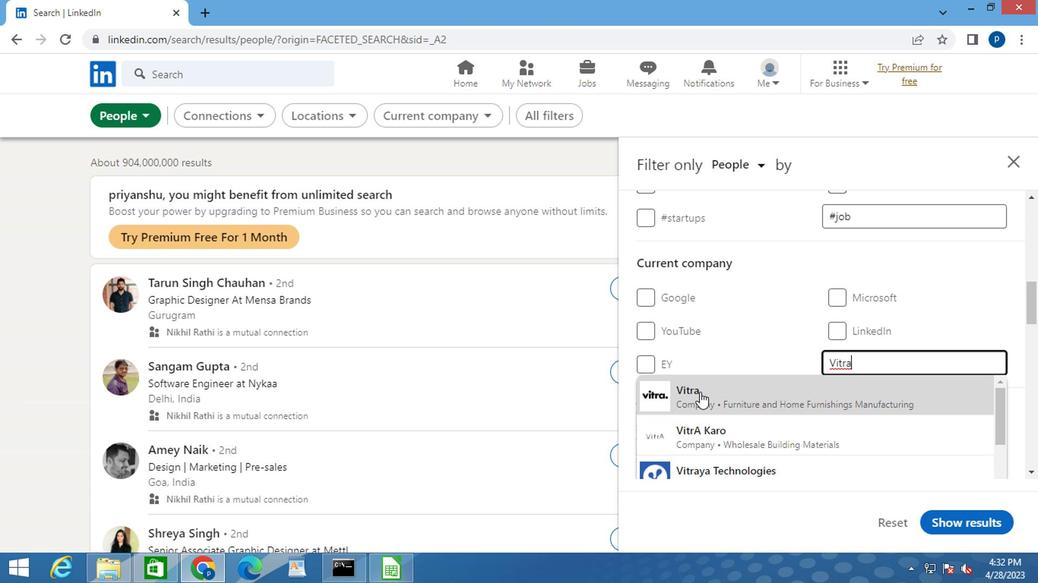 
Action: Mouse scrolled (696, 390) with delta (0, -1)
Screenshot: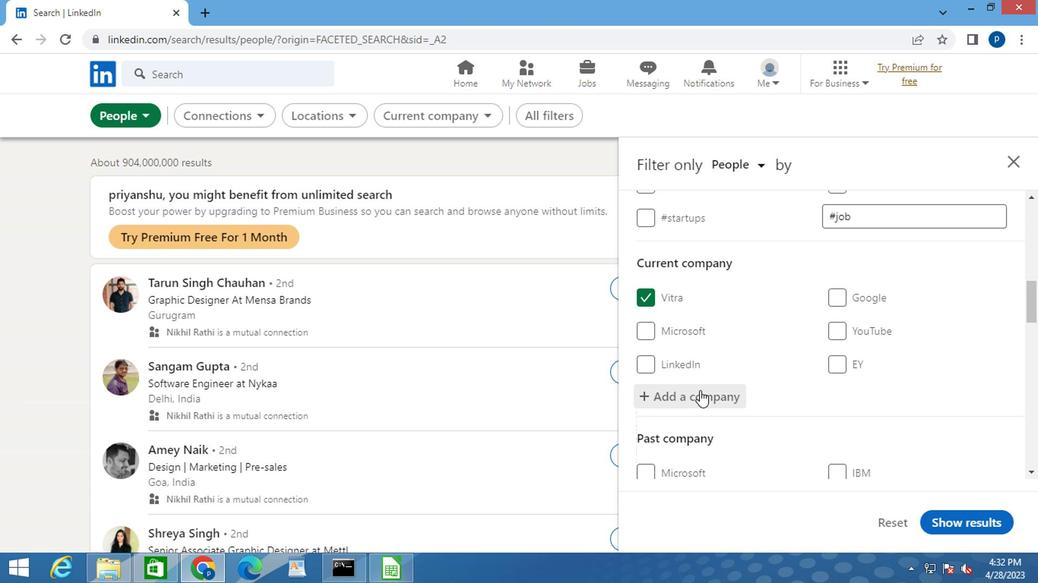 
Action: Mouse scrolled (696, 390) with delta (0, -1)
Screenshot: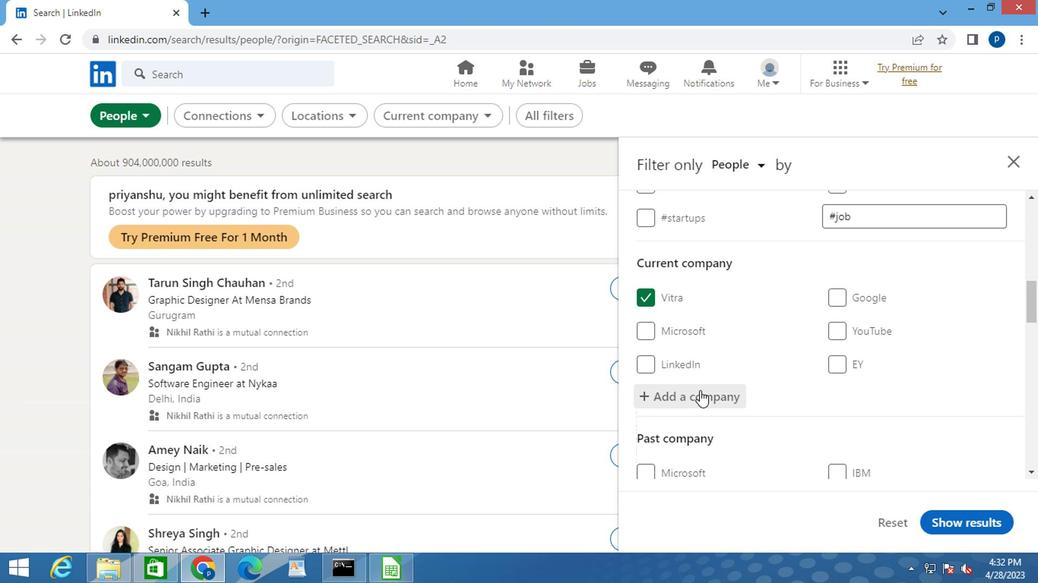 
Action: Mouse moved to (736, 384)
Screenshot: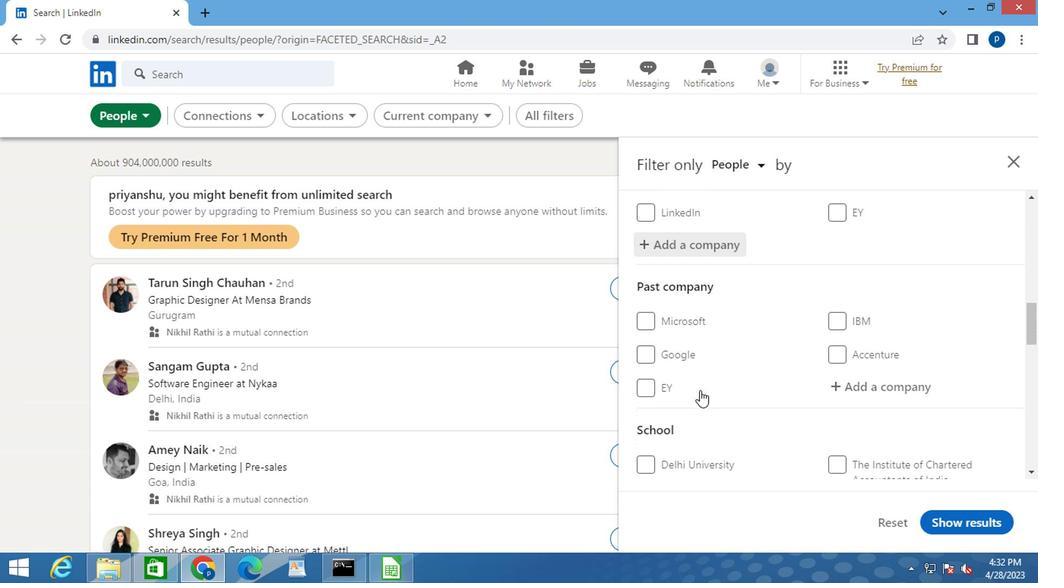 
Action: Mouse scrolled (736, 383) with delta (0, -1)
Screenshot: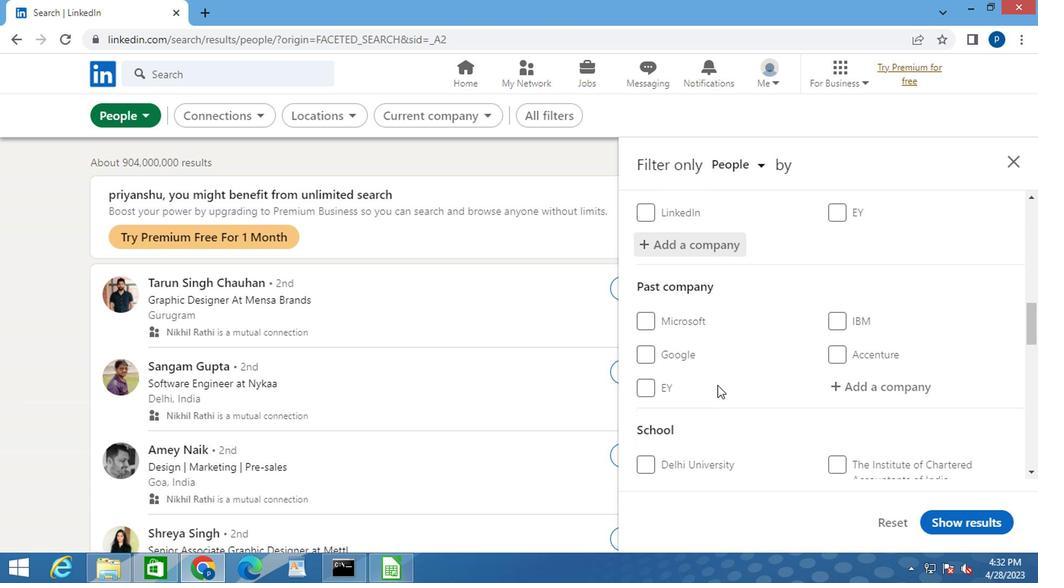 
Action: Mouse moved to (736, 384)
Screenshot: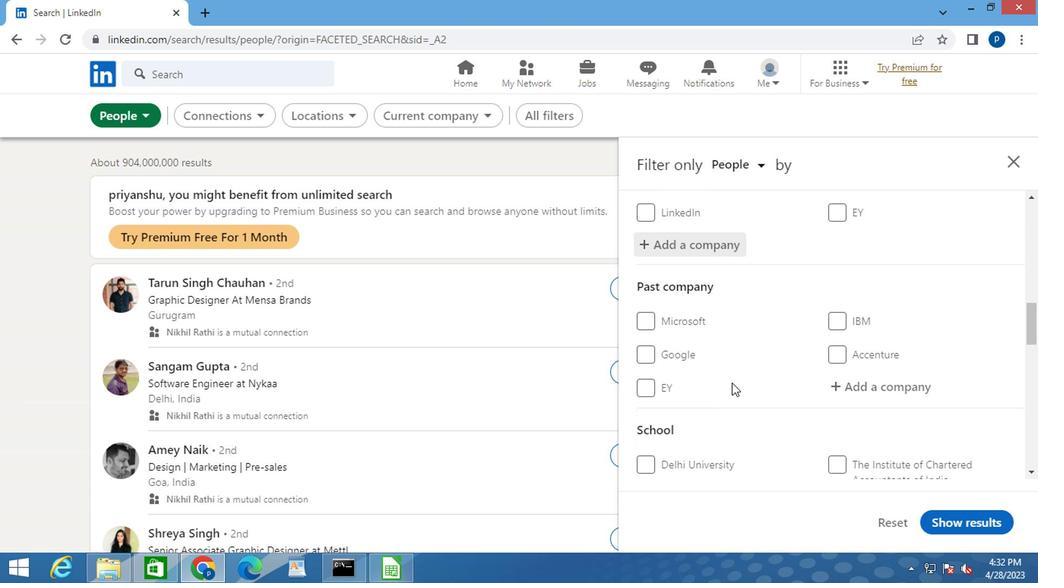 
Action: Mouse scrolled (736, 383) with delta (0, -1)
Screenshot: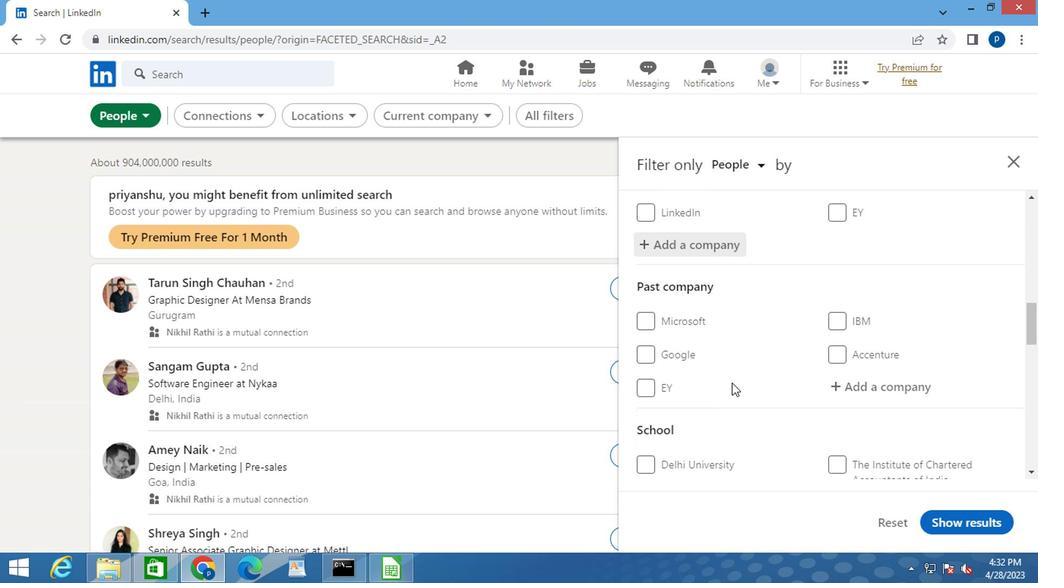 
Action: Mouse moved to (877, 393)
Screenshot: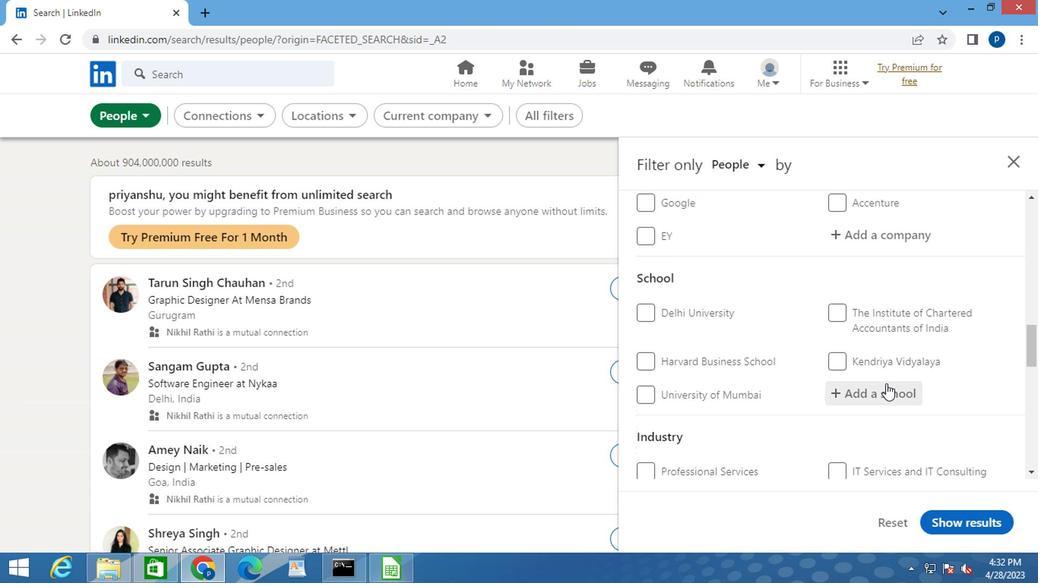 
Action: Mouse pressed left at (877, 393)
Screenshot: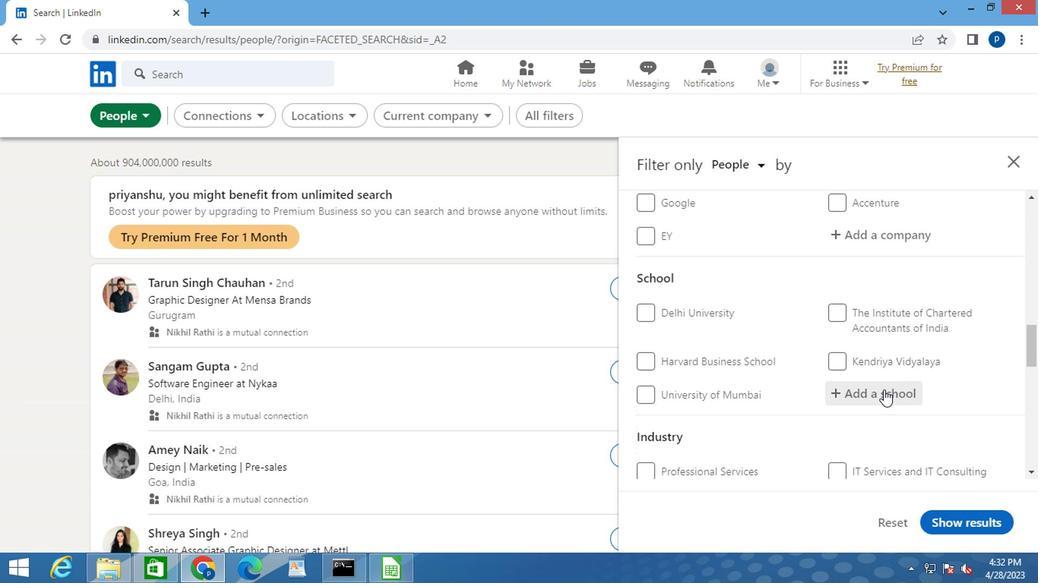 
Action: Key pressed <Key.caps_lock>T<Key.caps_lock>HAKUR<Key.space><Key.caps_lock>I<Key.caps_lock>NSTITUTE
Screenshot: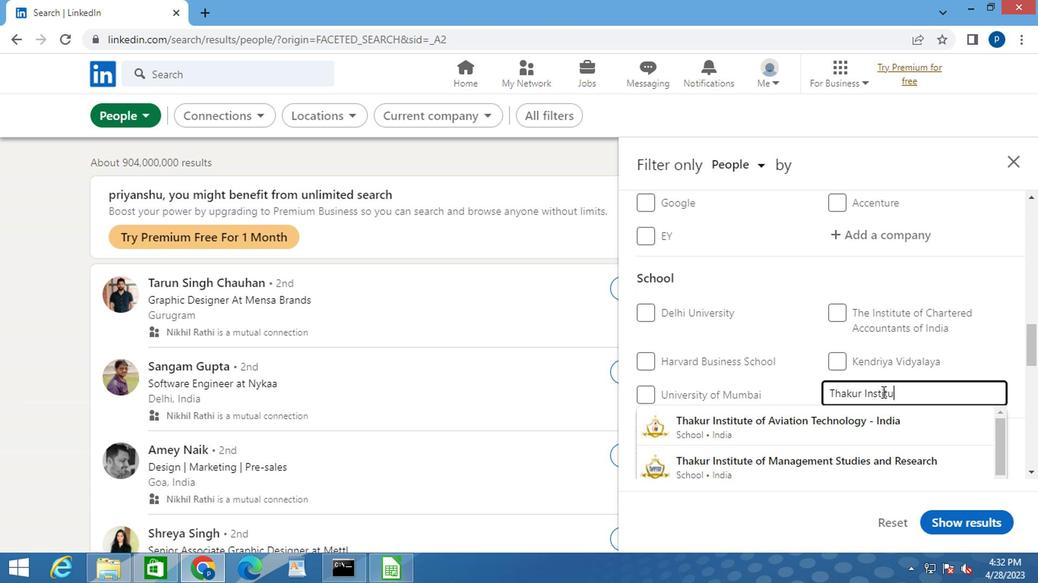 
Action: Mouse moved to (850, 457)
Screenshot: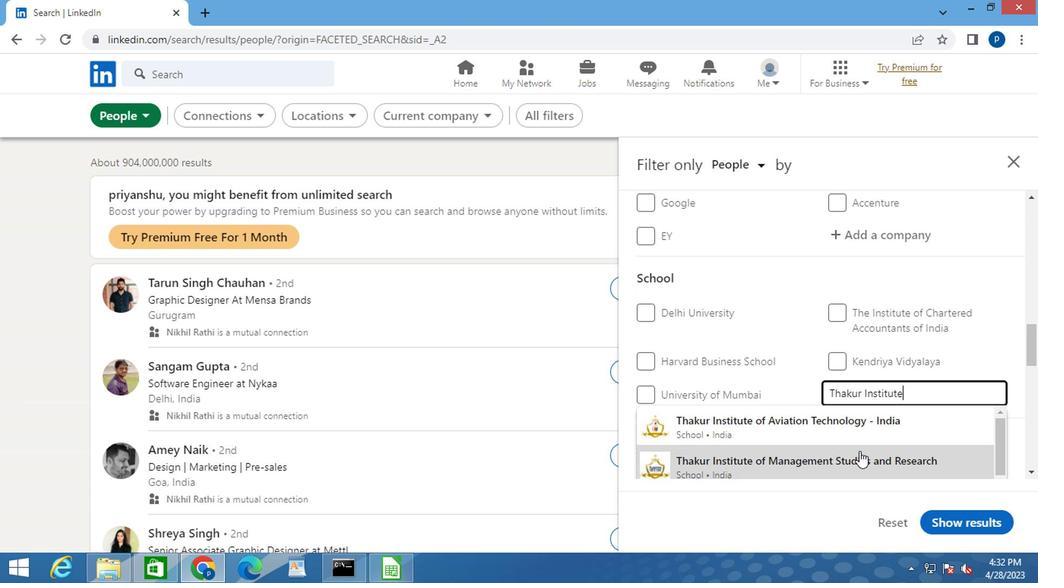 
Action: Mouse pressed left at (850, 457)
Screenshot: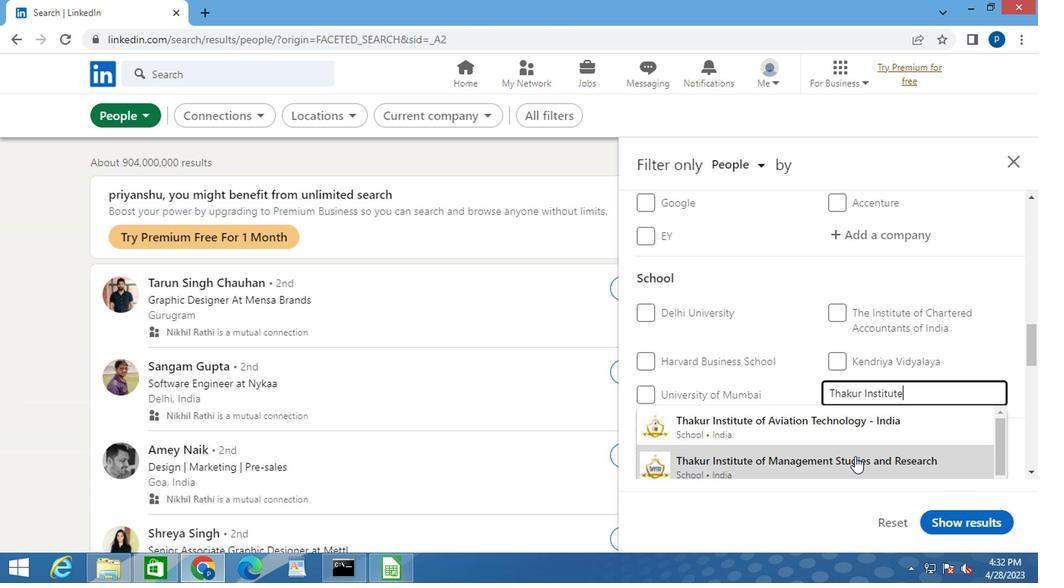 
Action: Mouse moved to (802, 414)
Screenshot: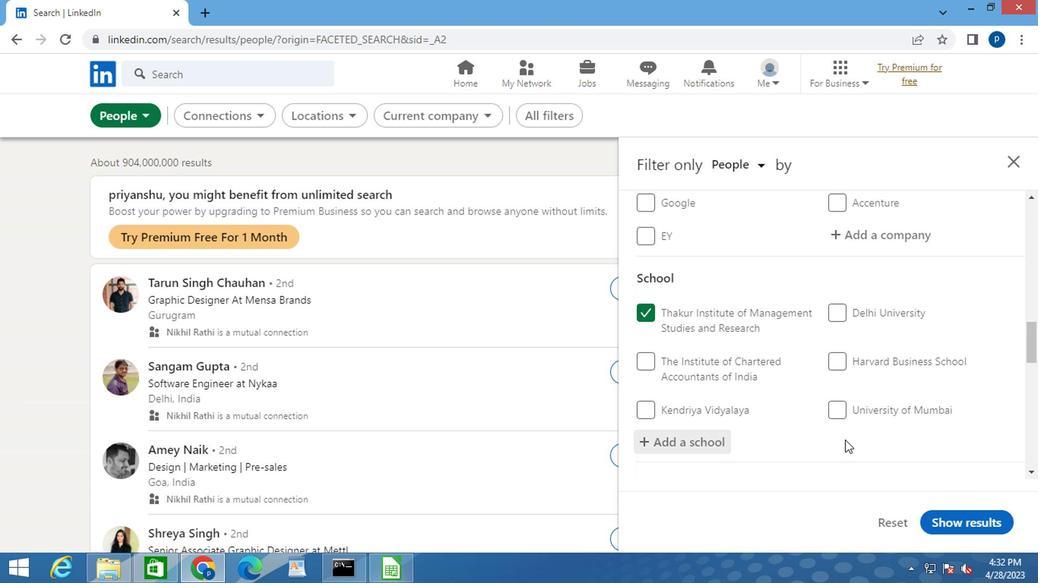 
Action: Mouse scrolled (802, 413) with delta (0, -1)
Screenshot: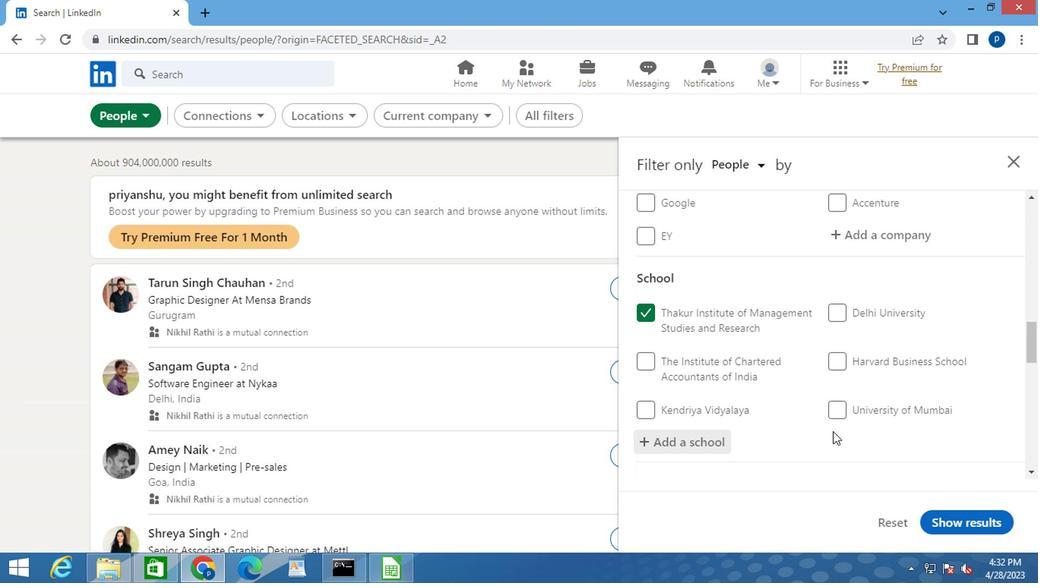
Action: Mouse scrolled (802, 413) with delta (0, -1)
Screenshot: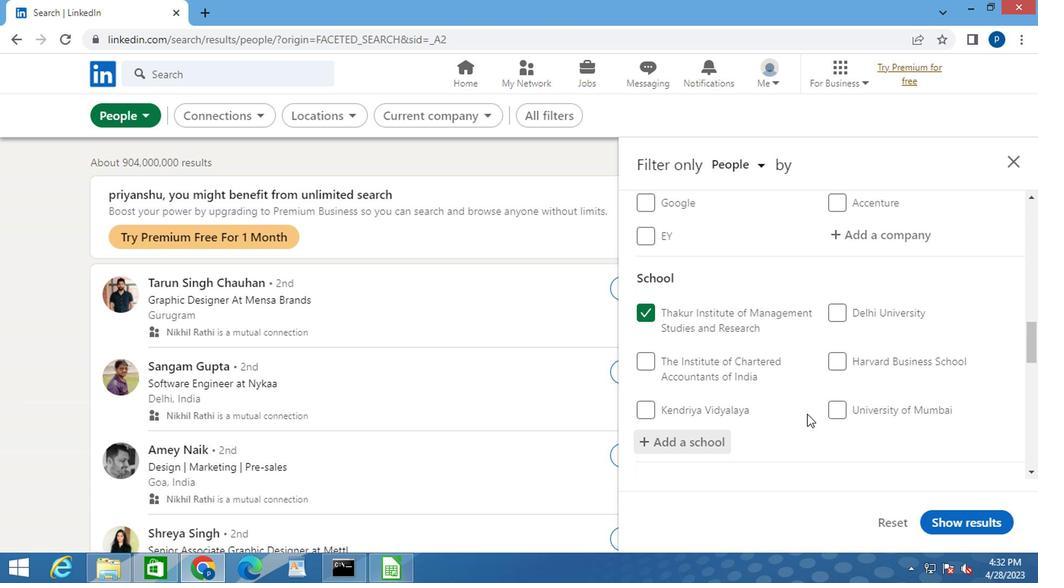 
Action: Mouse scrolled (802, 413) with delta (0, -1)
Screenshot: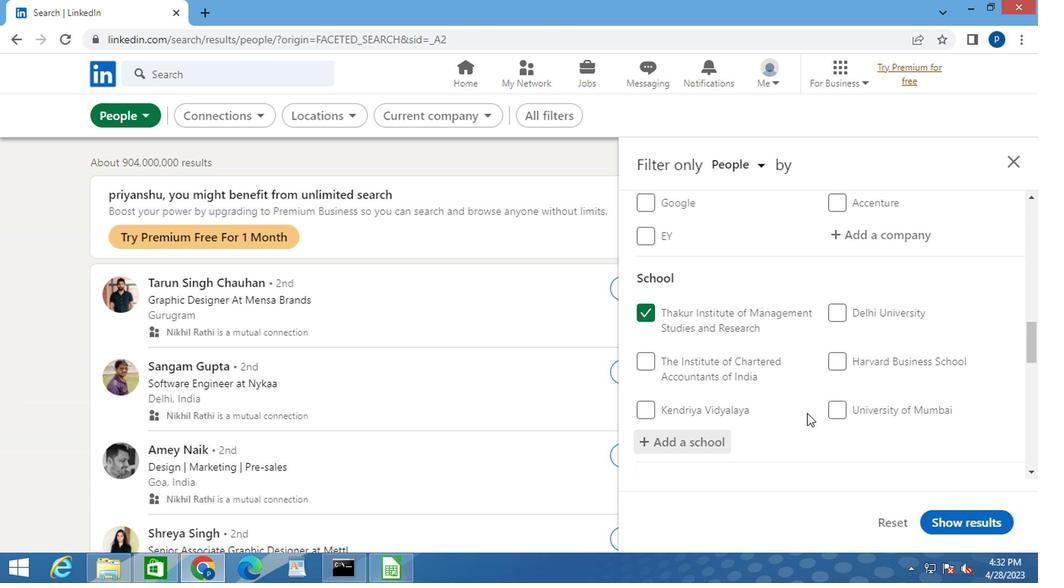 
Action: Mouse moved to (854, 364)
Screenshot: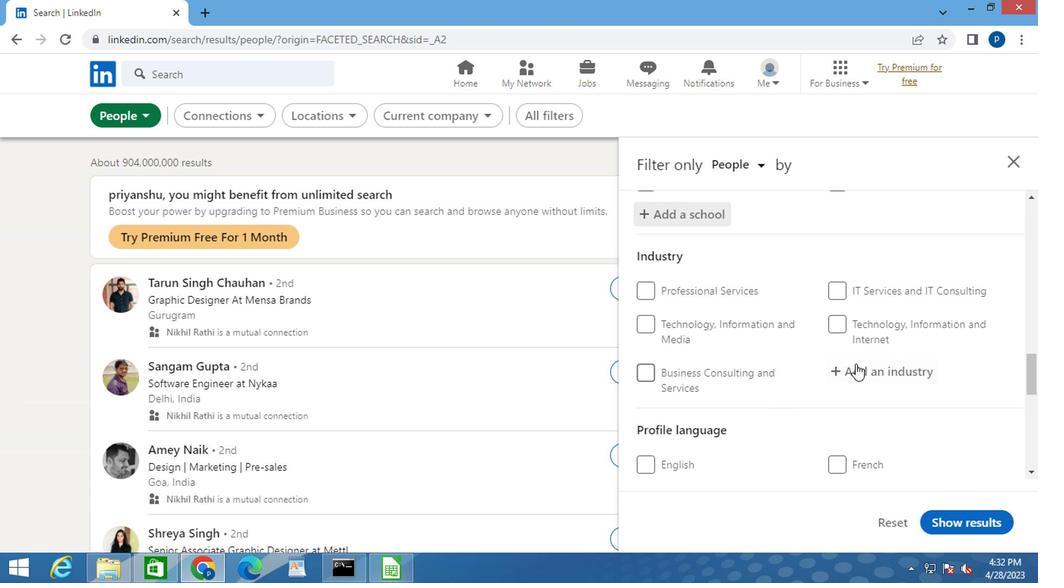 
Action: Mouse pressed left at (854, 364)
Screenshot: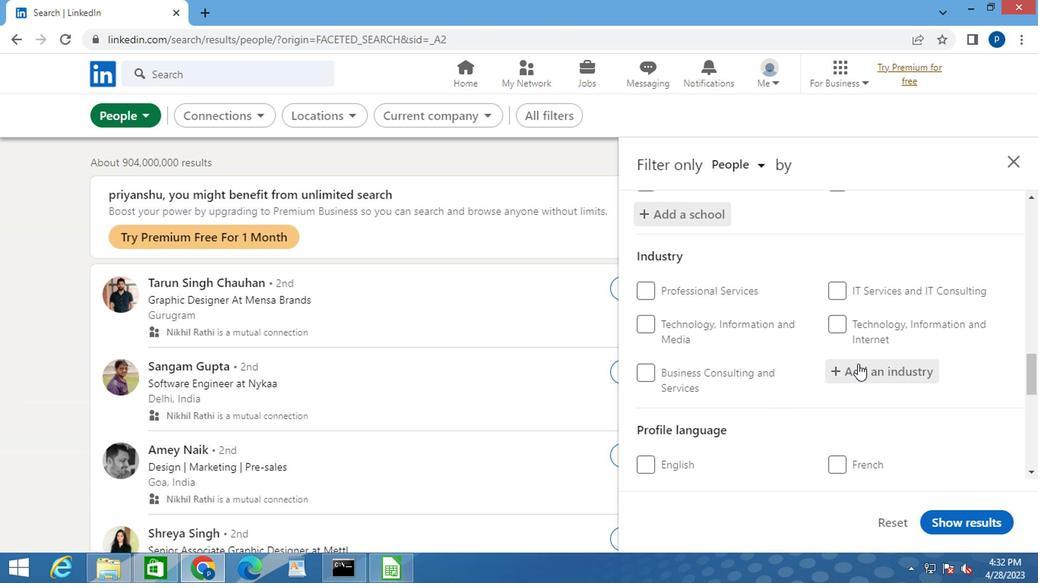 
Action: Key pressed <Key.caps_lock>F<Key.caps_lock>AMILY
Screenshot: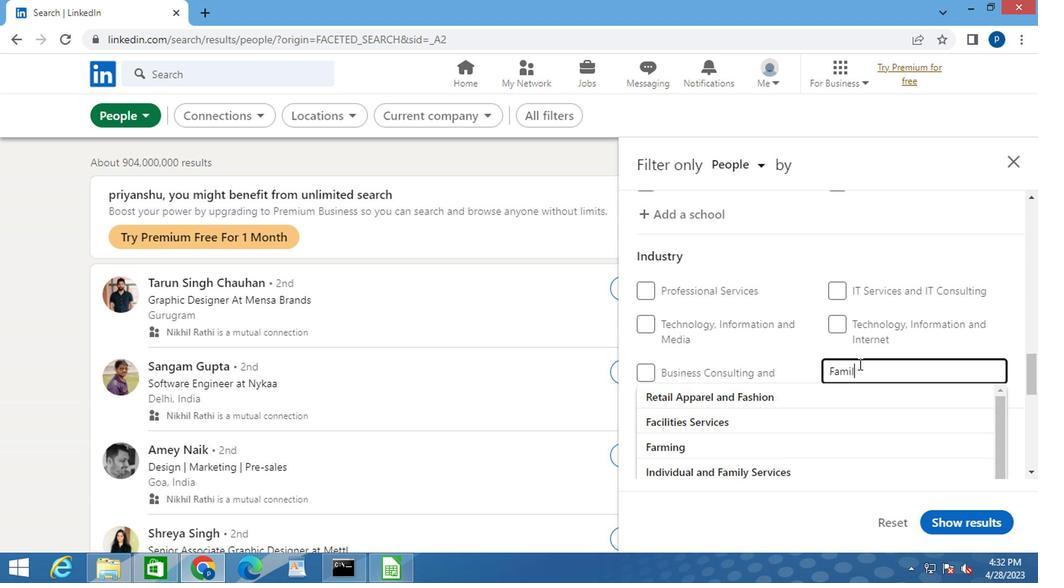 
Action: Mouse moved to (770, 422)
Screenshot: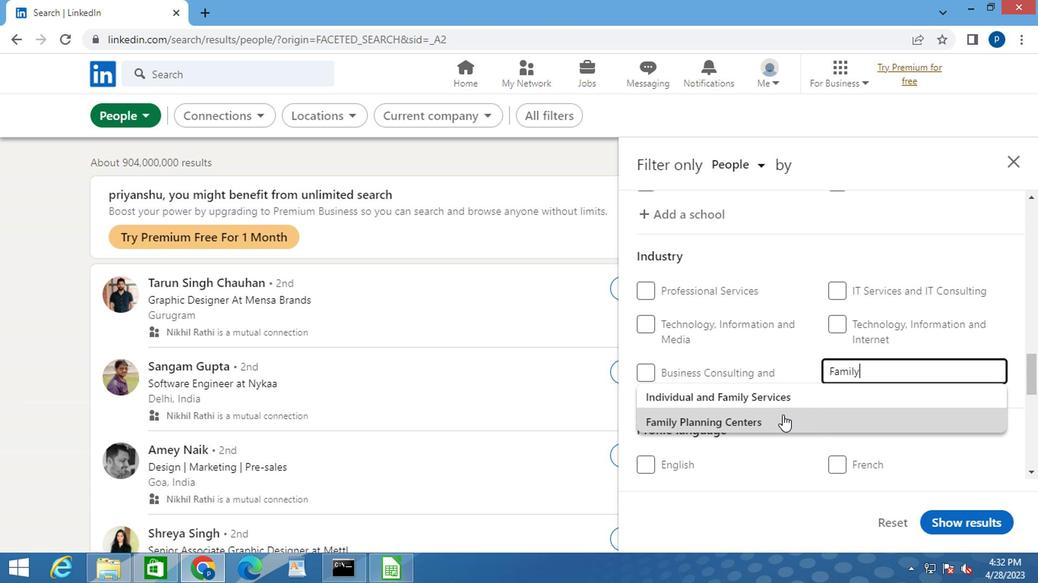 
Action: Mouse pressed left at (770, 422)
Screenshot: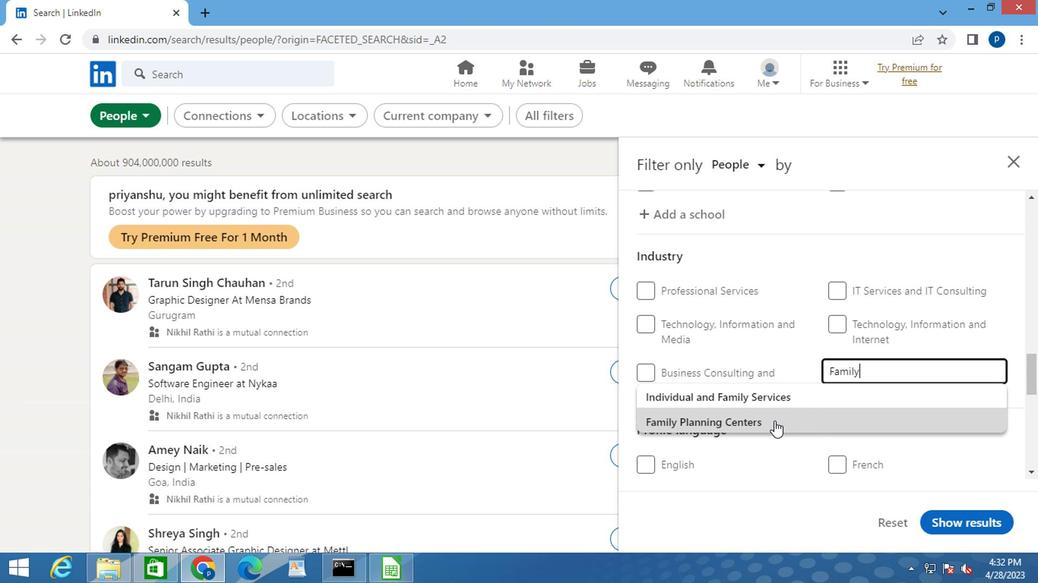 
Action: Mouse moved to (770, 413)
Screenshot: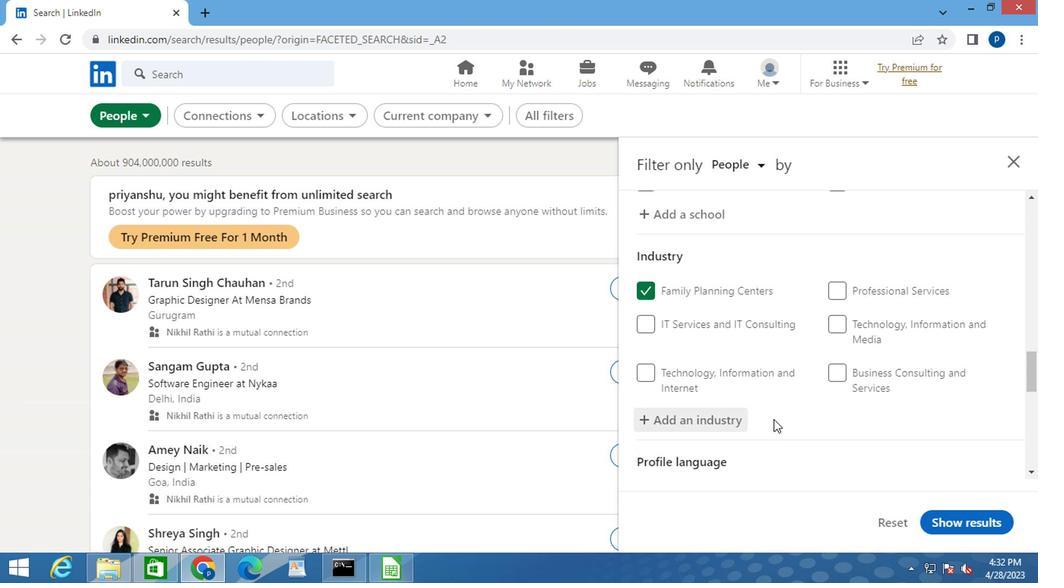 
Action: Mouse scrolled (770, 412) with delta (0, 0)
Screenshot: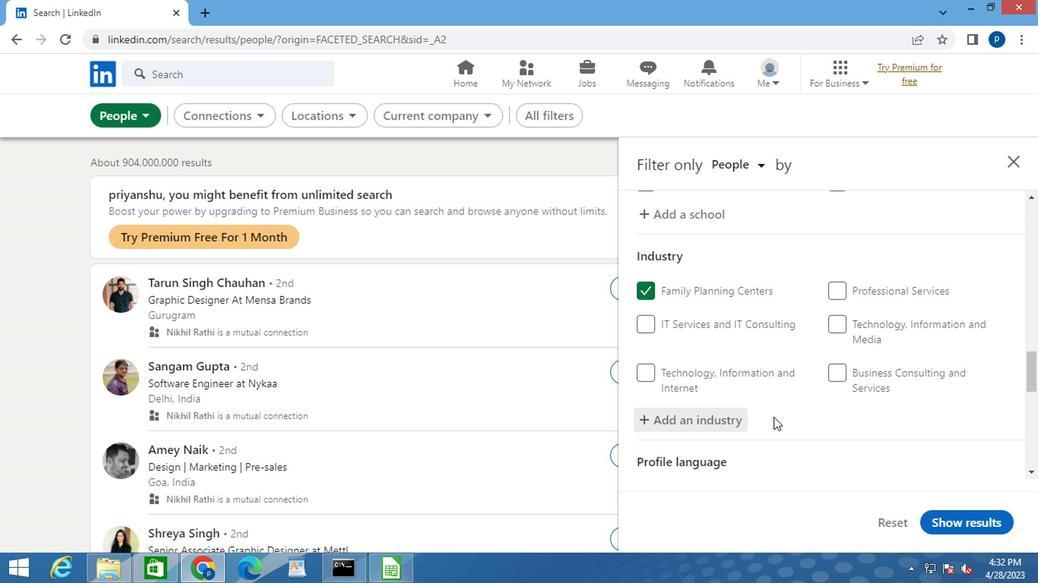 
Action: Mouse scrolled (770, 412) with delta (0, 0)
Screenshot: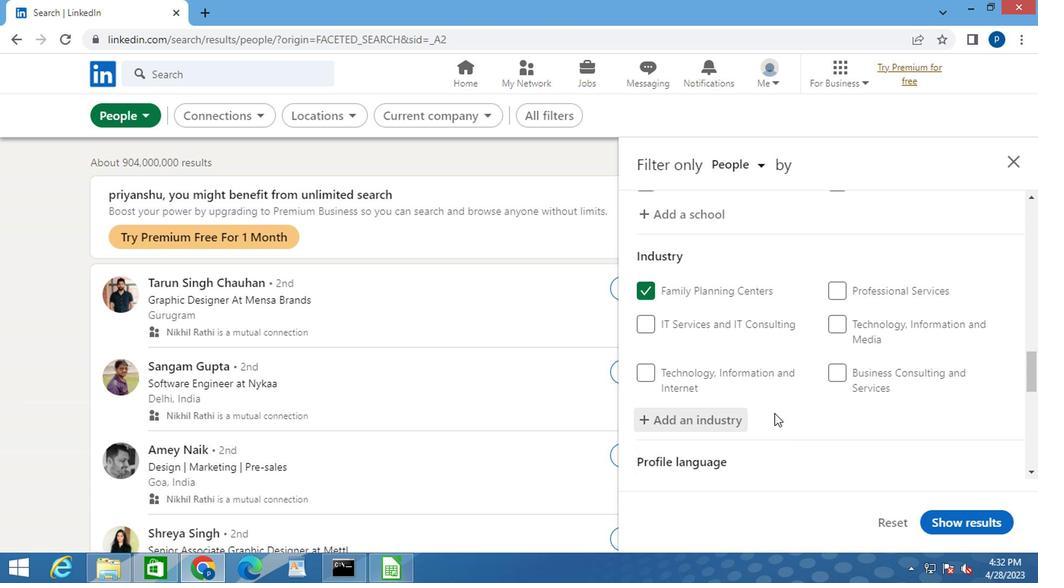 
Action: Mouse scrolled (770, 412) with delta (0, 0)
Screenshot: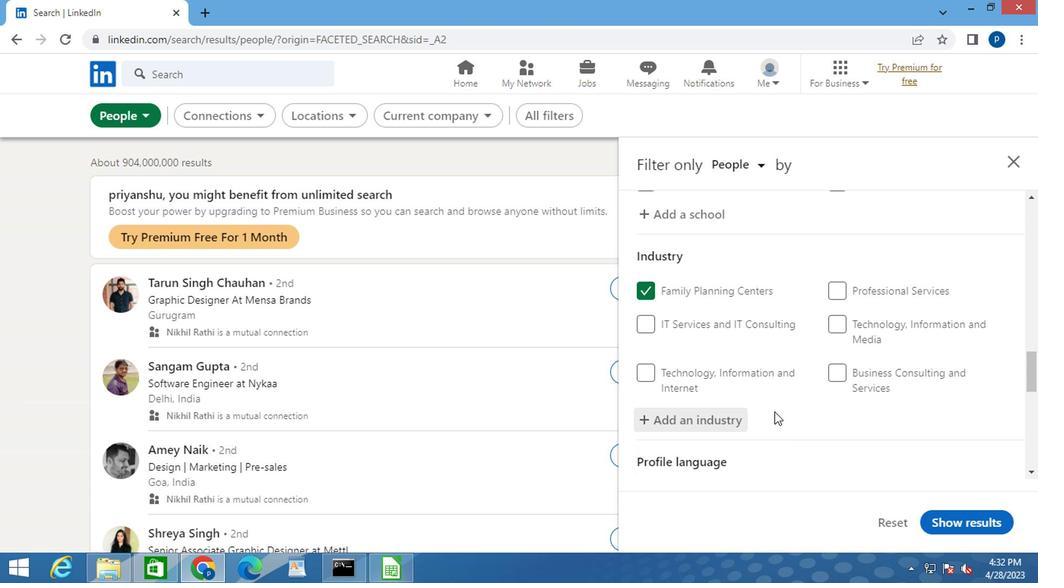 
Action: Mouse moved to (781, 394)
Screenshot: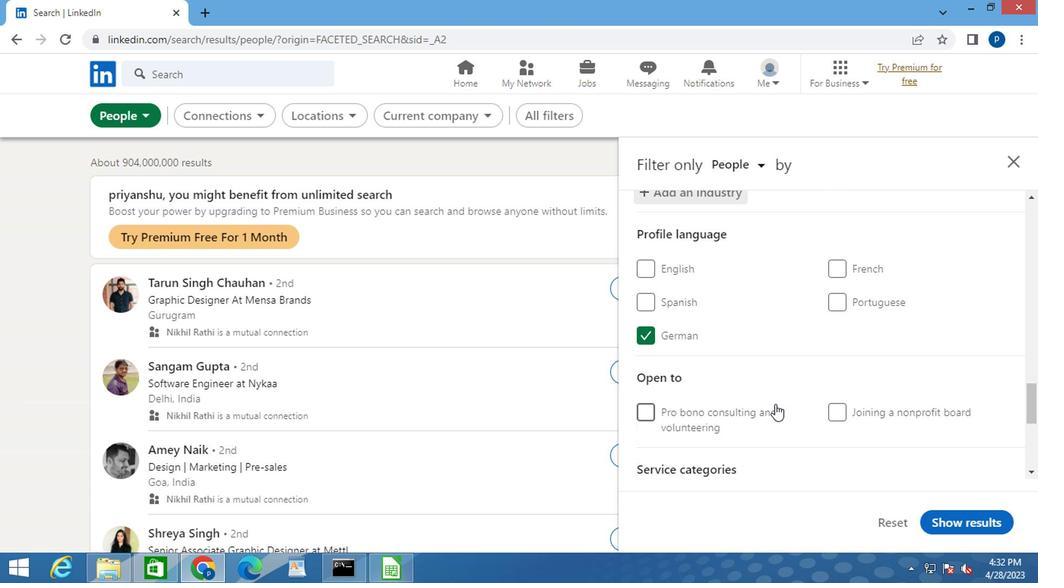 
Action: Mouse scrolled (781, 394) with delta (0, 0)
Screenshot: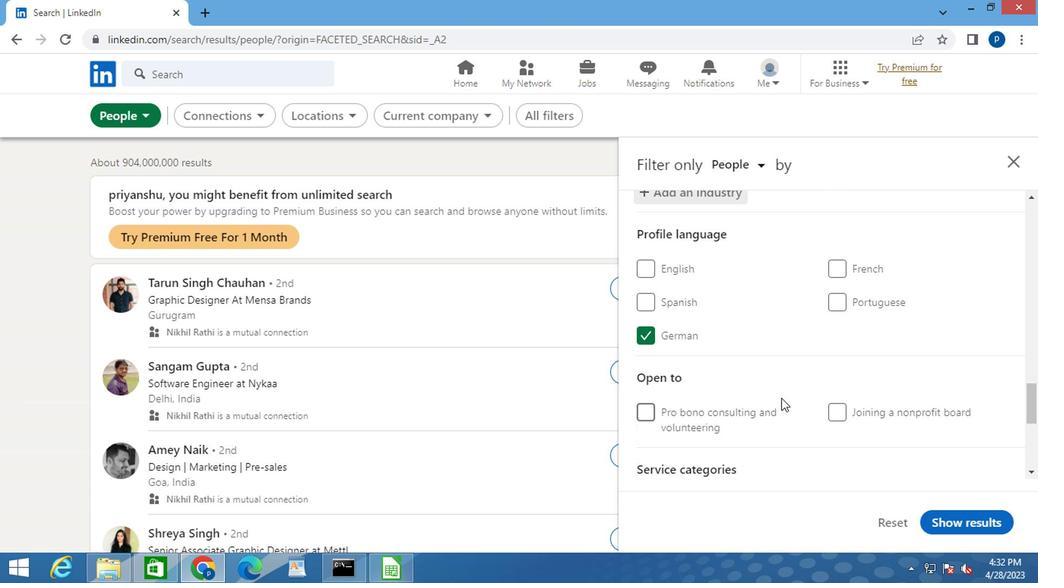 
Action: Mouse scrolled (781, 394) with delta (0, 0)
Screenshot: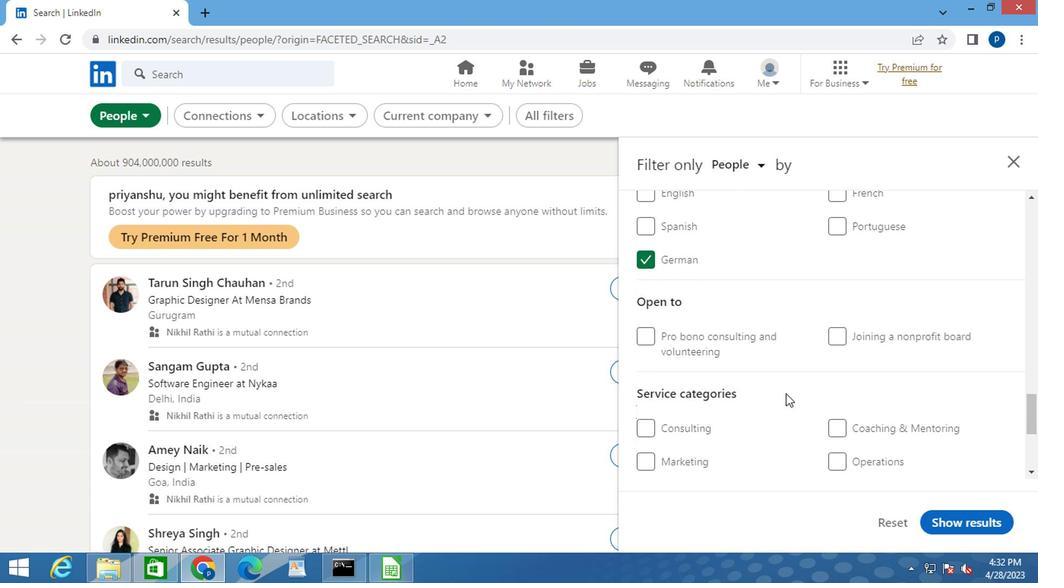 
Action: Mouse moved to (851, 415)
Screenshot: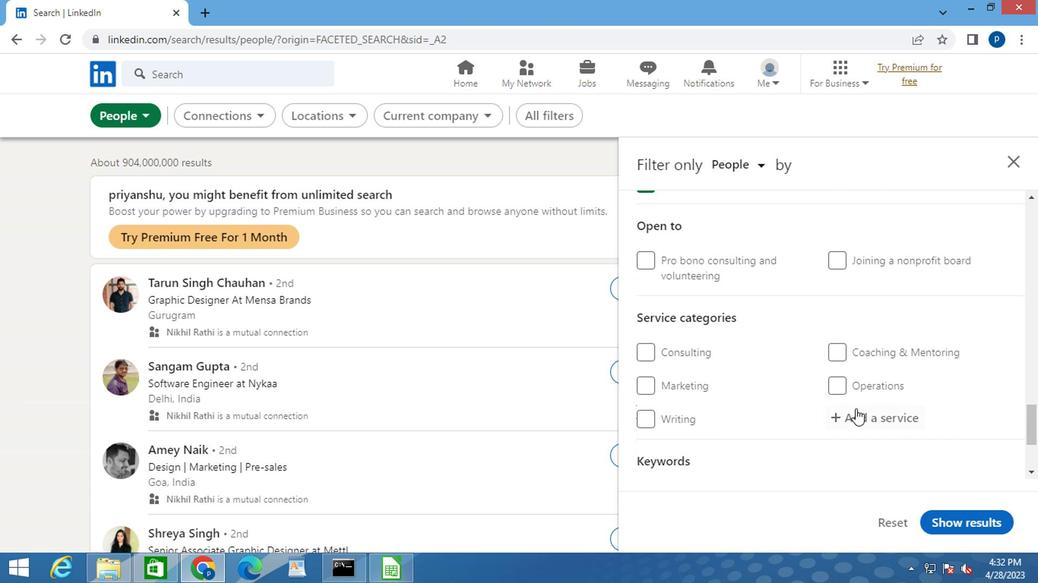 
Action: Mouse pressed left at (851, 415)
Screenshot: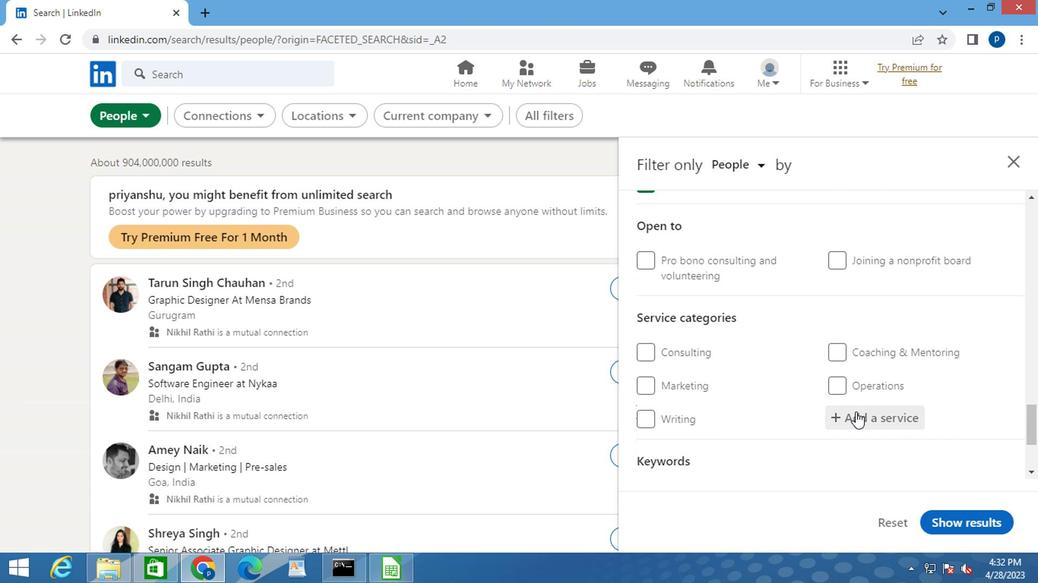 
Action: Key pressed <Key.caps_lock>N<Key.caps_lock>ATURE
Screenshot: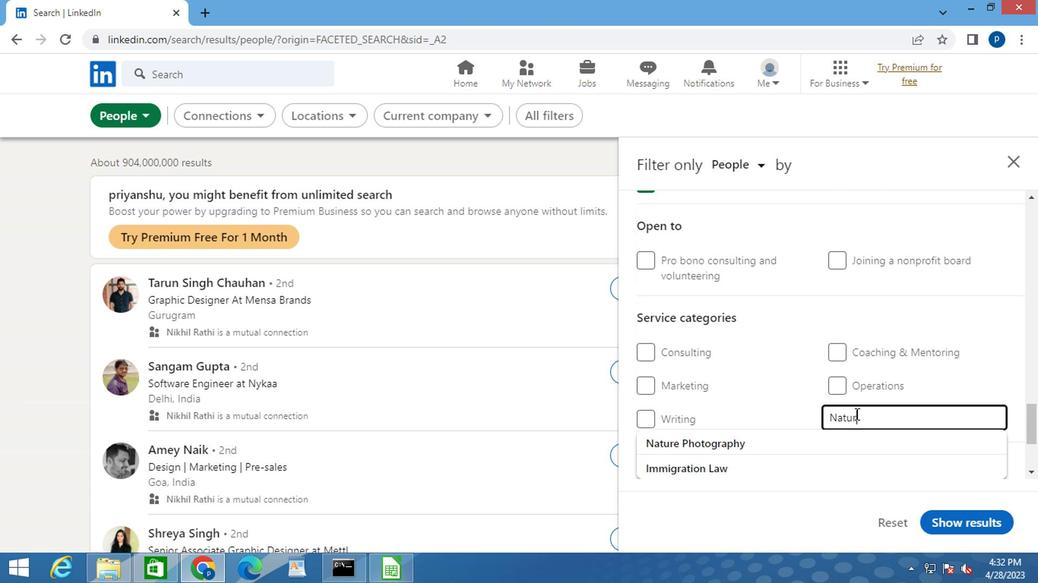 
Action: Mouse moved to (770, 447)
Screenshot: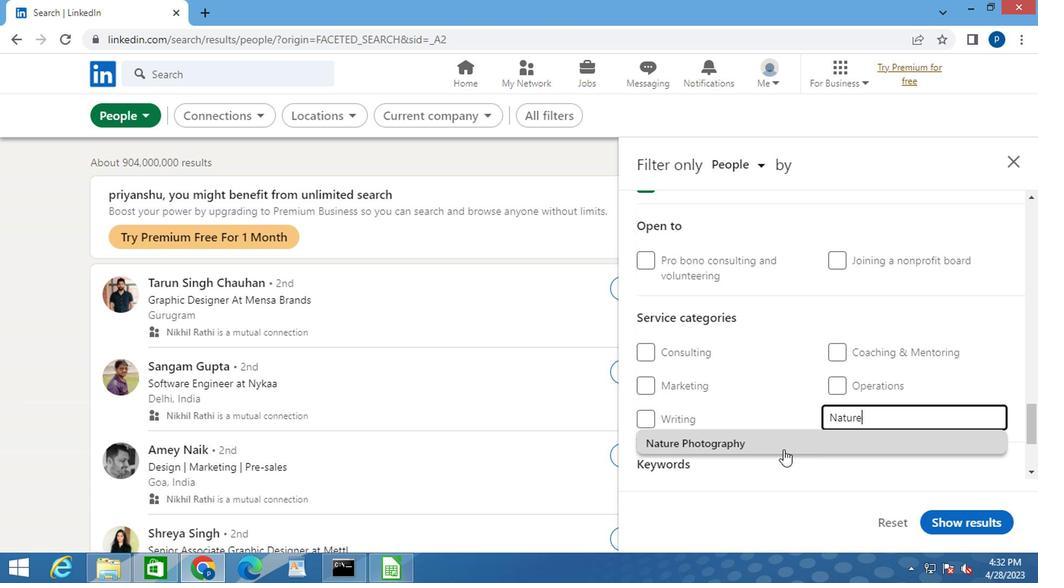 
Action: Mouse pressed left at (770, 447)
Screenshot: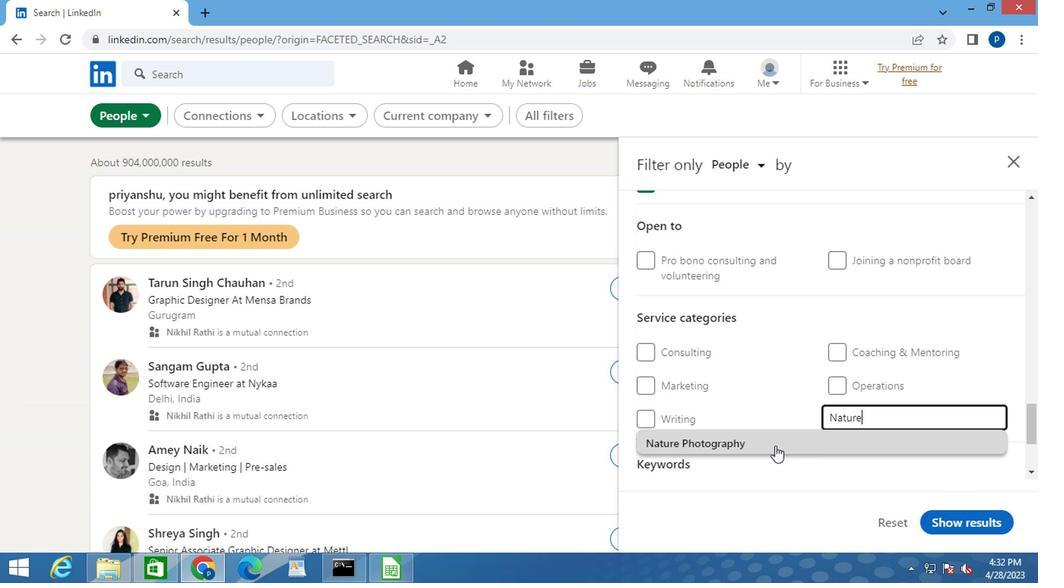 
Action: Mouse moved to (757, 419)
Screenshot: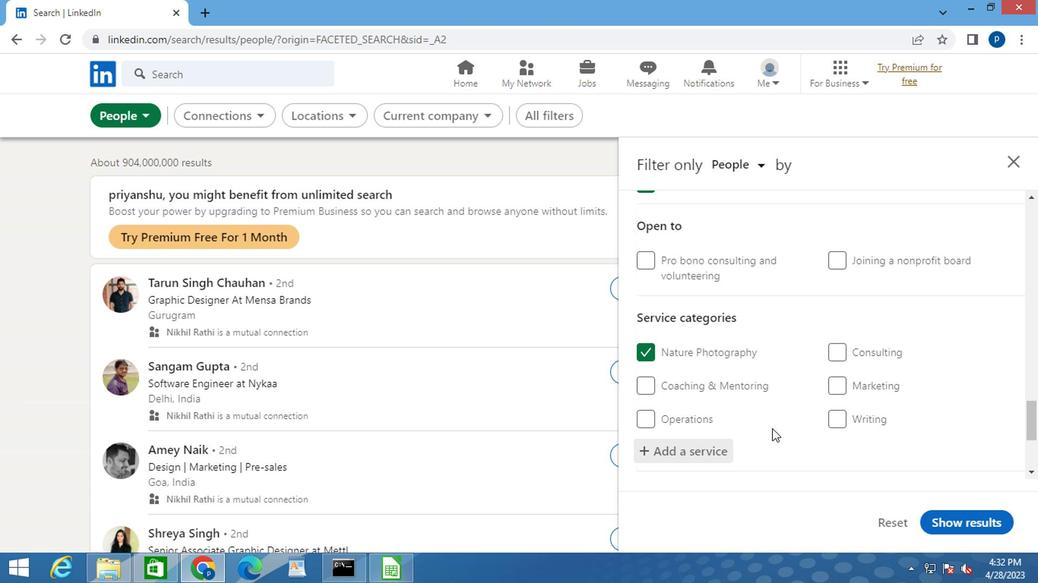 
Action: Mouse scrolled (757, 418) with delta (0, 0)
Screenshot: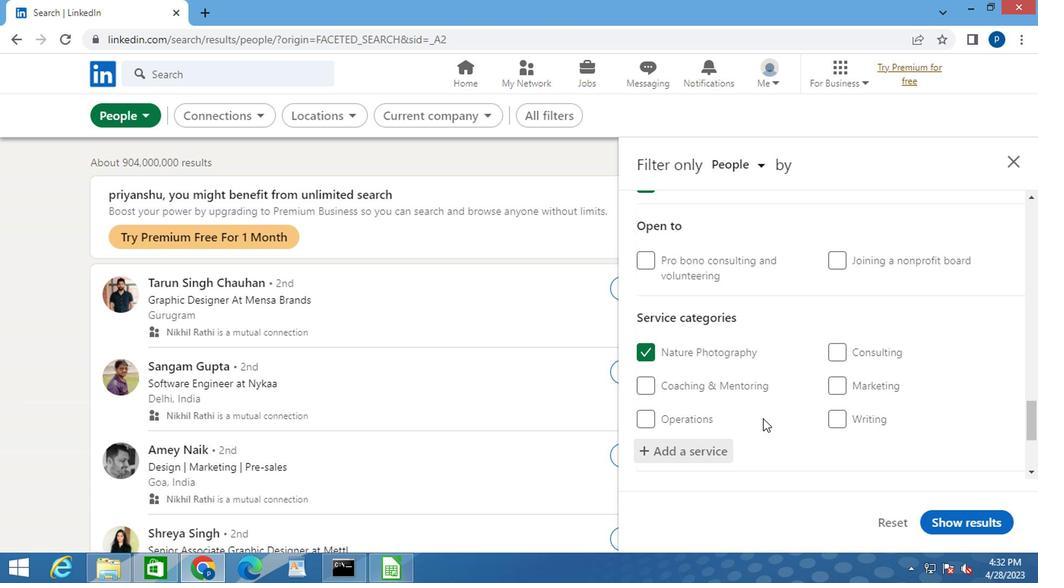 
Action: Mouse scrolled (757, 418) with delta (0, 0)
Screenshot: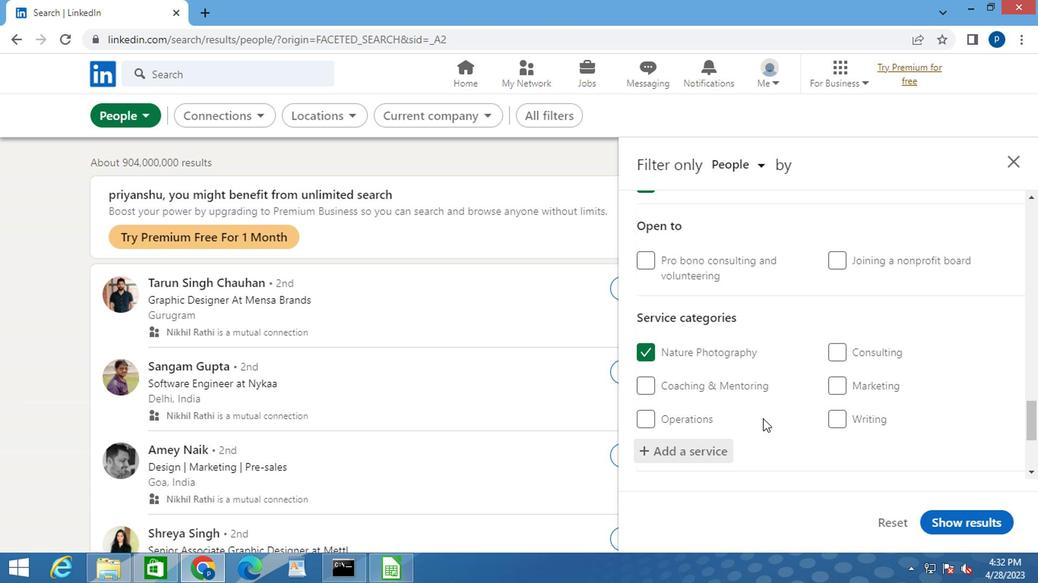 
Action: Mouse scrolled (757, 418) with delta (0, 0)
Screenshot: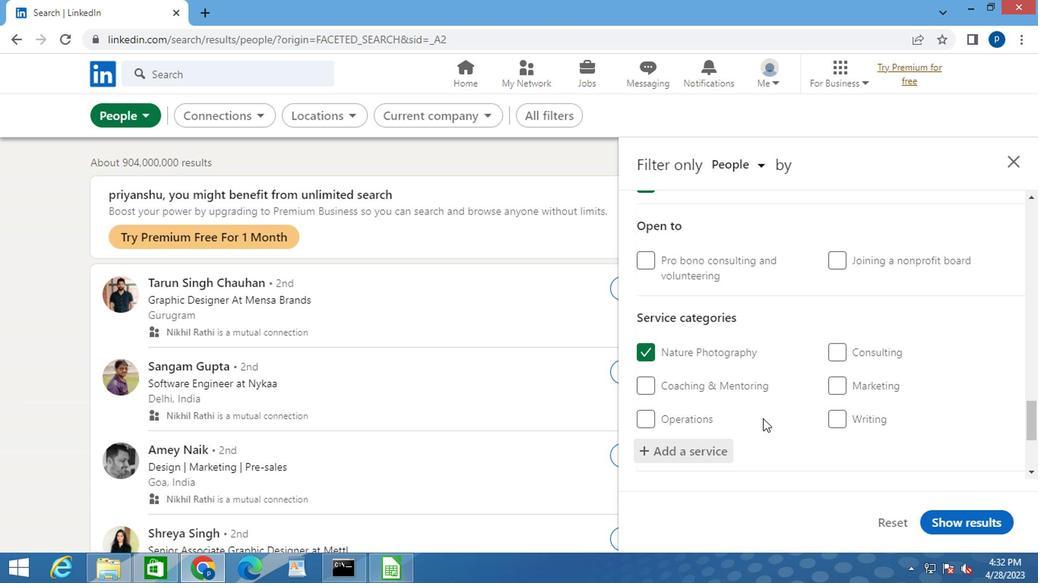 
Action: Mouse moved to (708, 407)
Screenshot: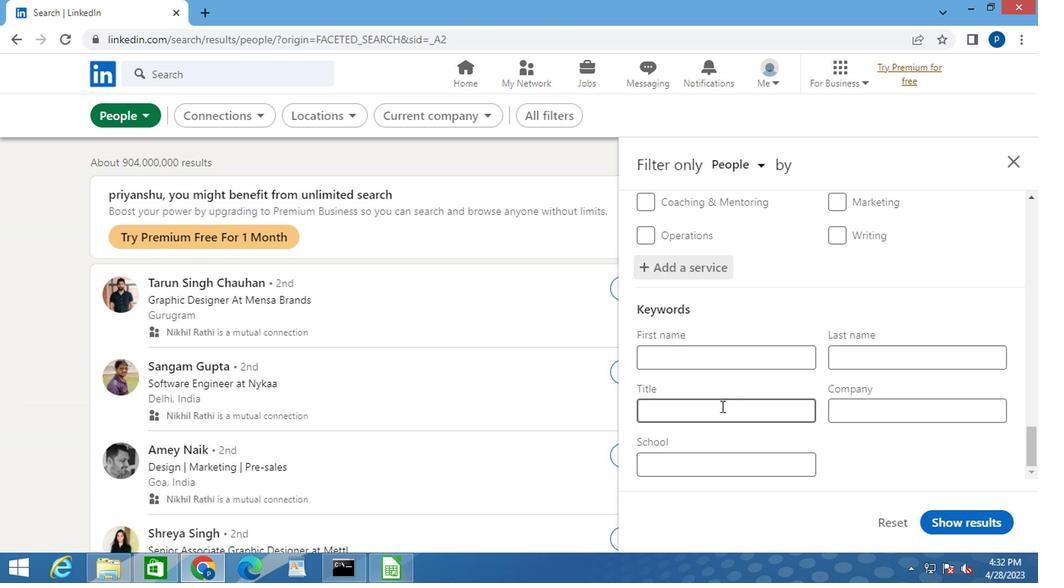 
Action: Mouse pressed left at (708, 407)
Screenshot: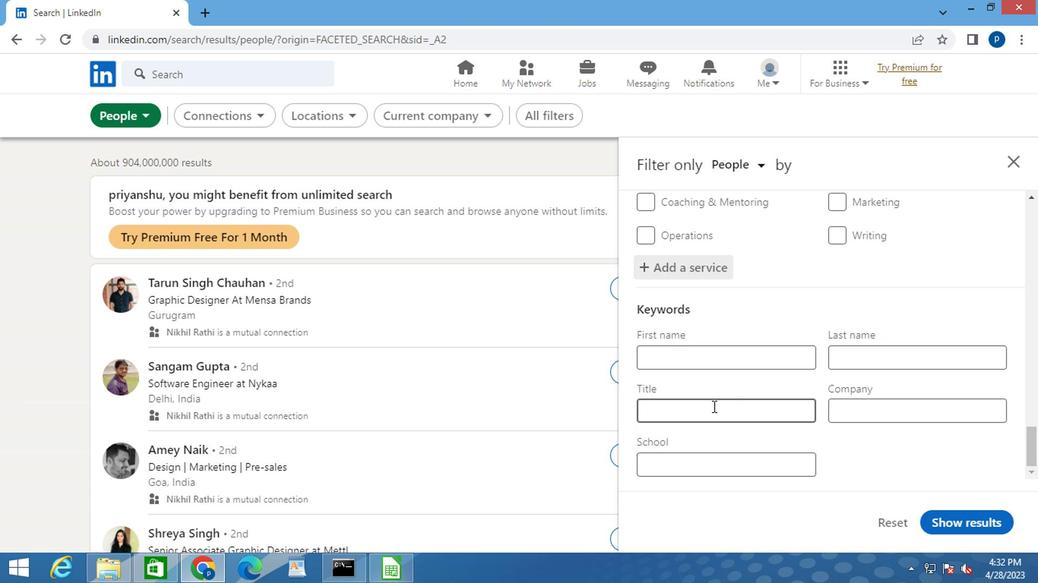 
Action: Key pressed <Key.caps_lock>H<Key.caps_lock>UMAN<Key.space><Key.caps_lock>R<Key.caps_lock>ESOURCES<Key.space>
Screenshot: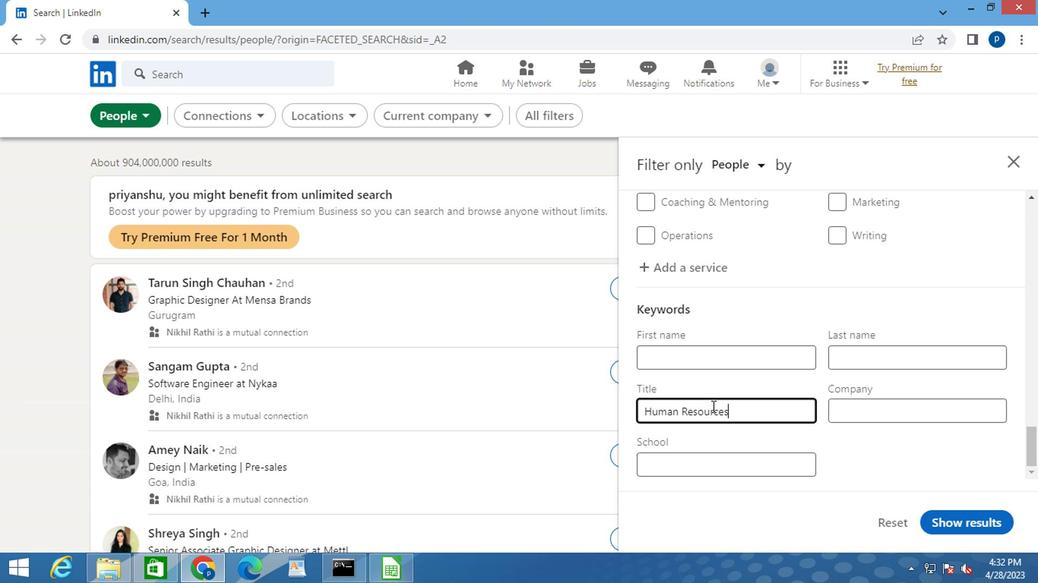 
Action: Mouse moved to (943, 517)
Screenshot: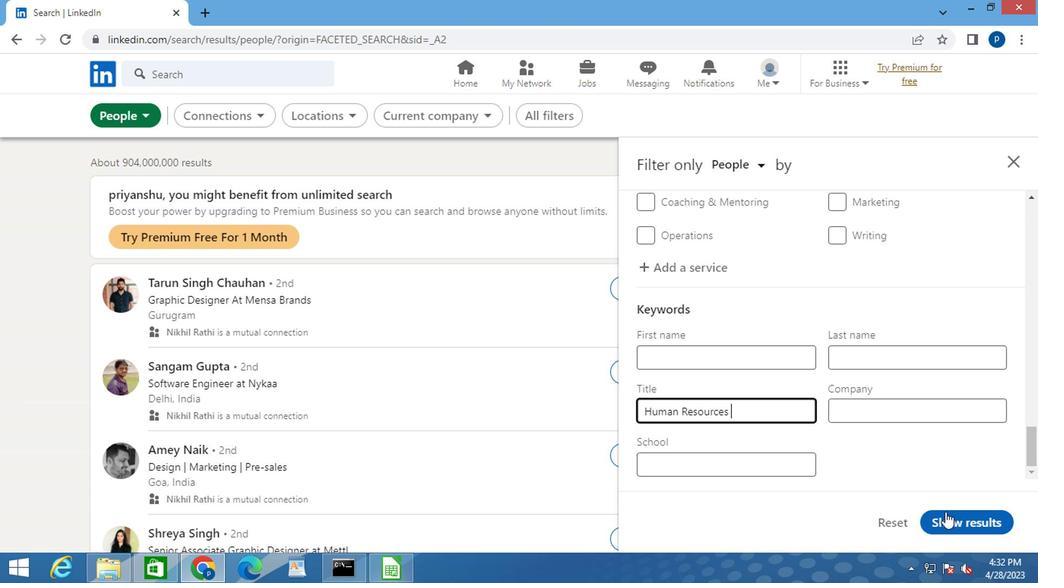 
Action: Mouse pressed left at (943, 517)
Screenshot: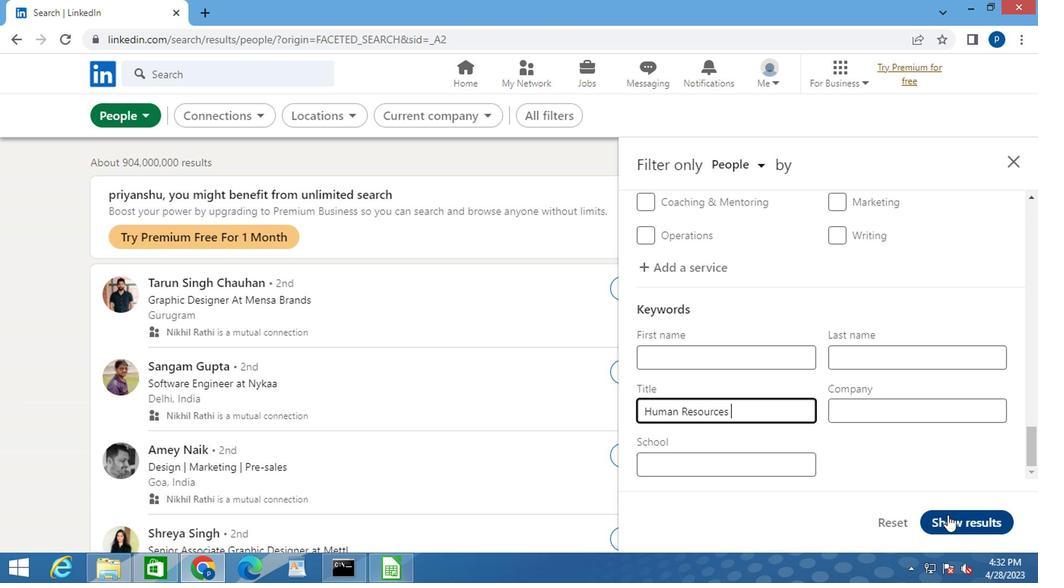 
